 Task: Add a signature Jeanette Hall containing With heartfelt thanks and warm wishes, Jeanette Hall to email address softage.5@softage.net and add a label Grades
Action: Mouse moved to (843, 53)
Screenshot: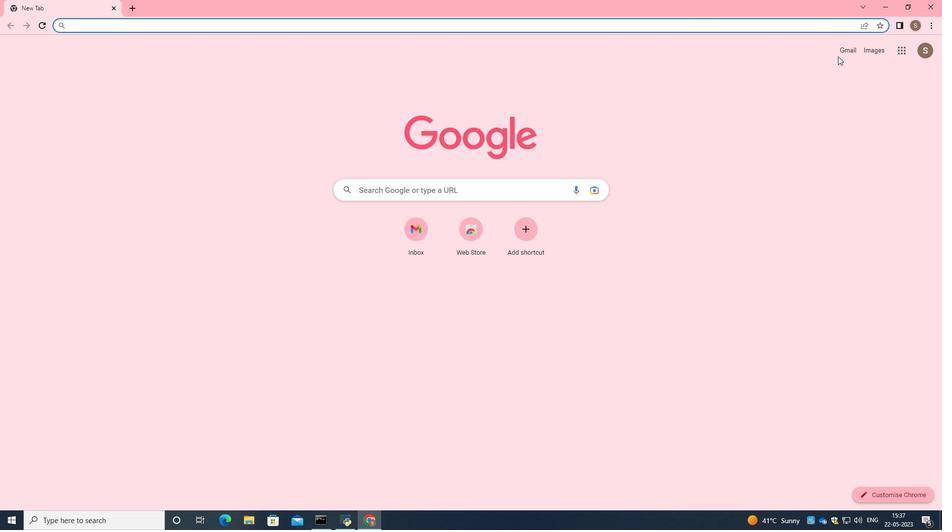 
Action: Mouse pressed left at (843, 53)
Screenshot: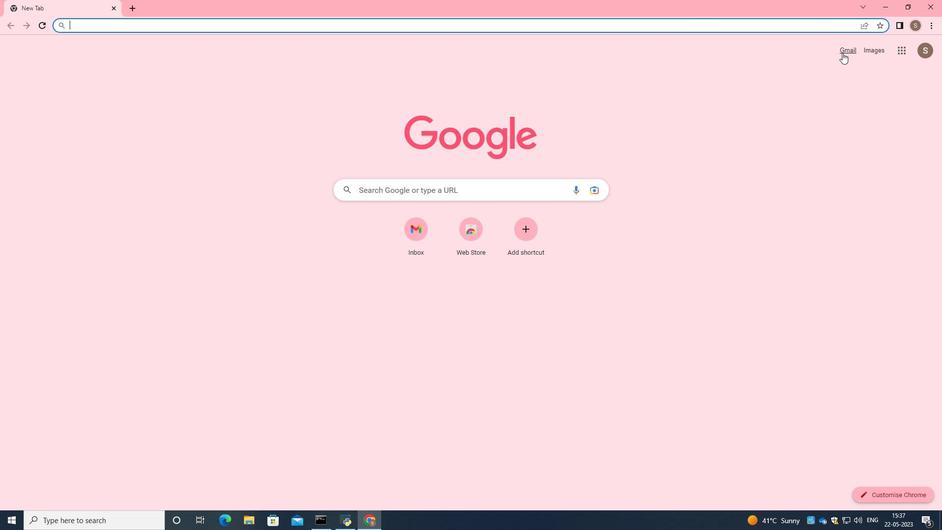 
Action: Mouse moved to (832, 72)
Screenshot: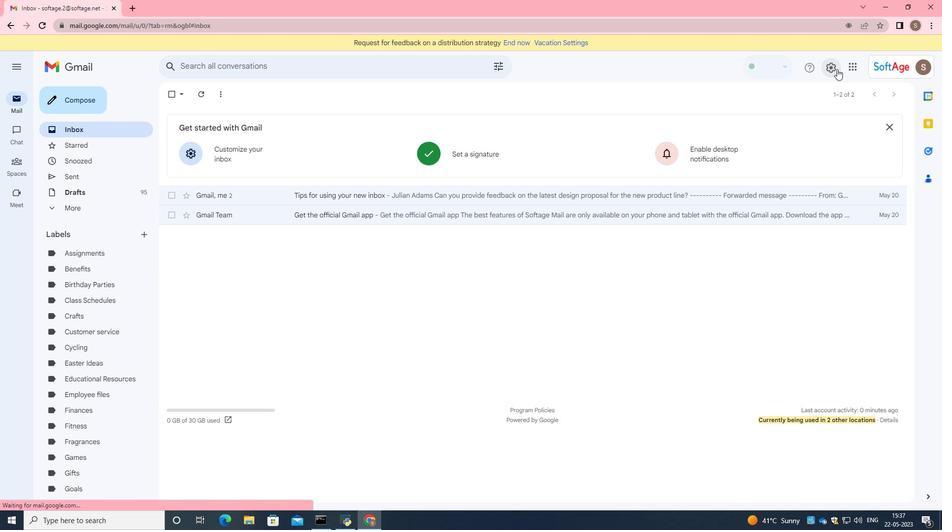 
Action: Mouse pressed left at (832, 72)
Screenshot: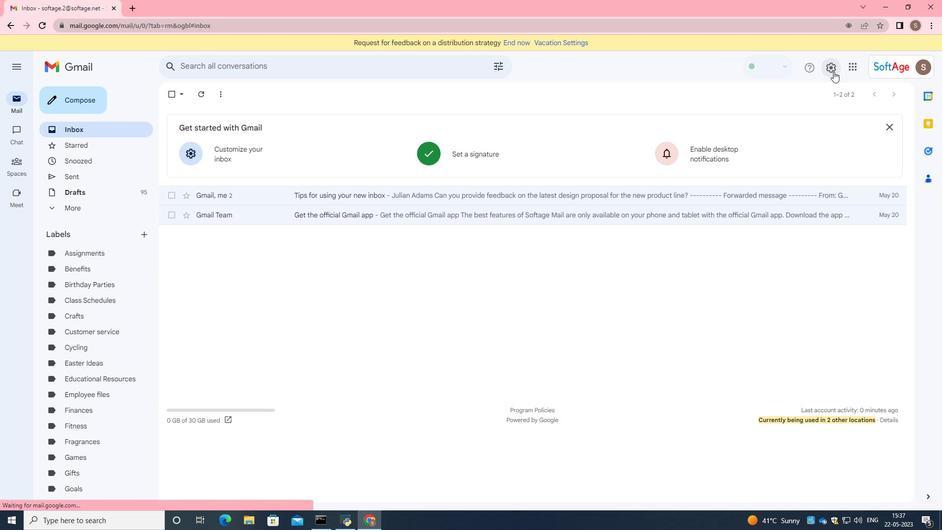 
Action: Mouse moved to (822, 115)
Screenshot: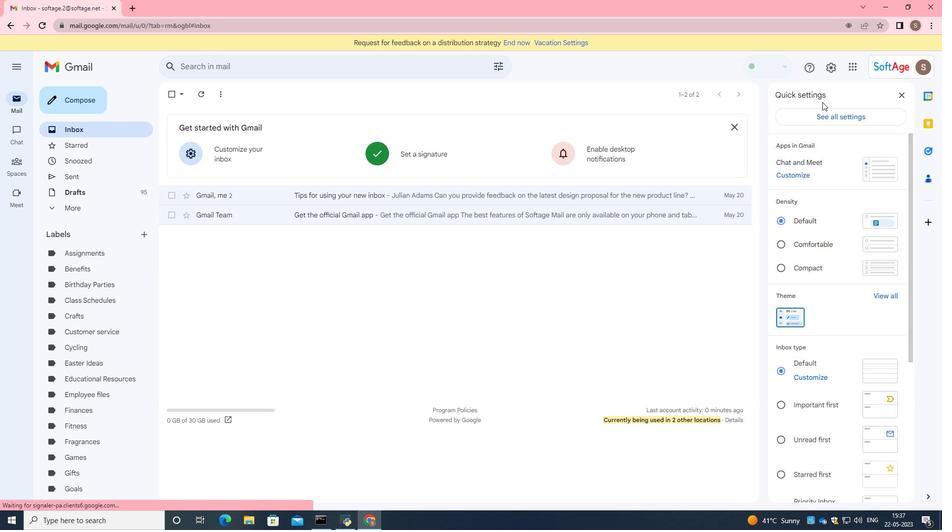 
Action: Mouse pressed left at (822, 115)
Screenshot: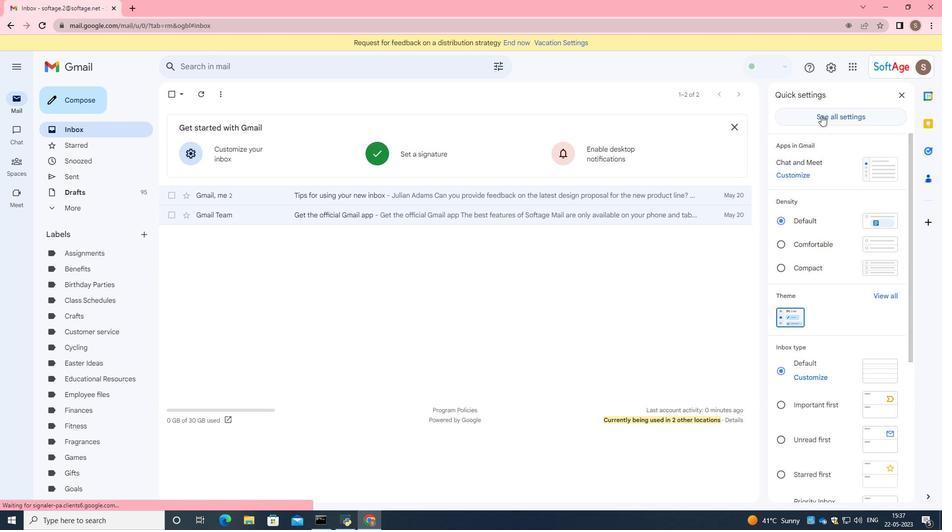 
Action: Mouse moved to (617, 203)
Screenshot: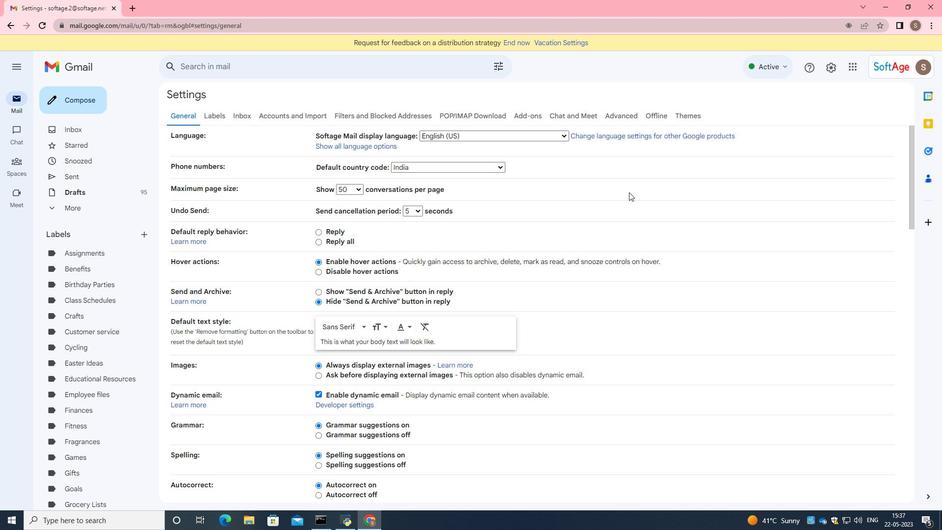 
Action: Mouse scrolled (617, 203) with delta (0, 0)
Screenshot: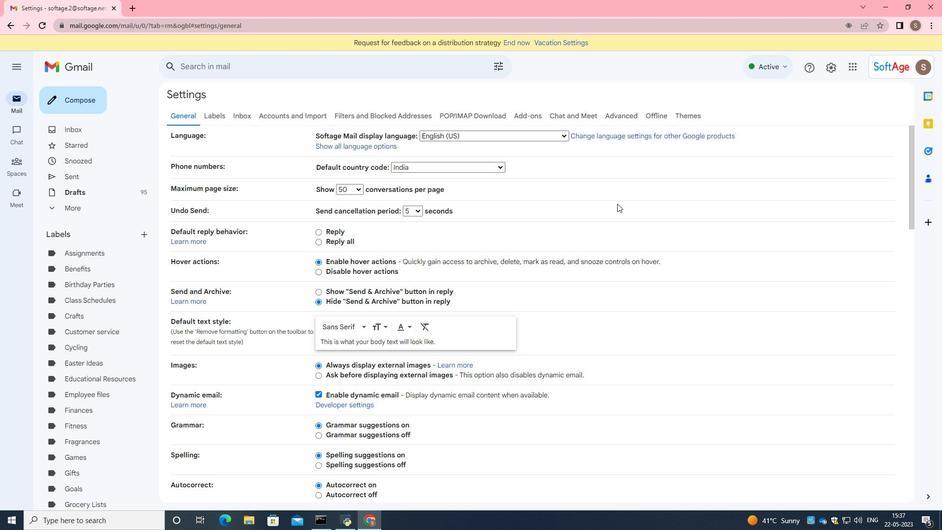 
Action: Mouse moved to (617, 204)
Screenshot: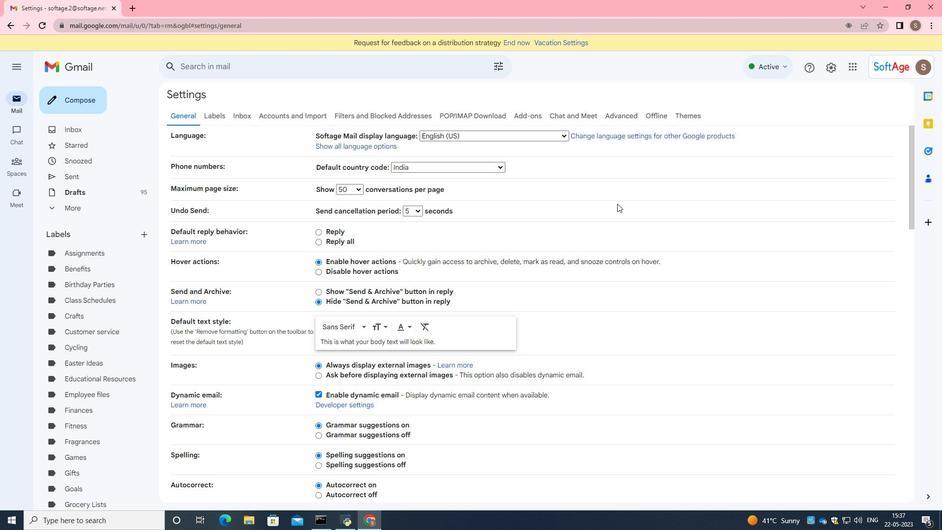 
Action: Mouse scrolled (617, 203) with delta (0, 0)
Screenshot: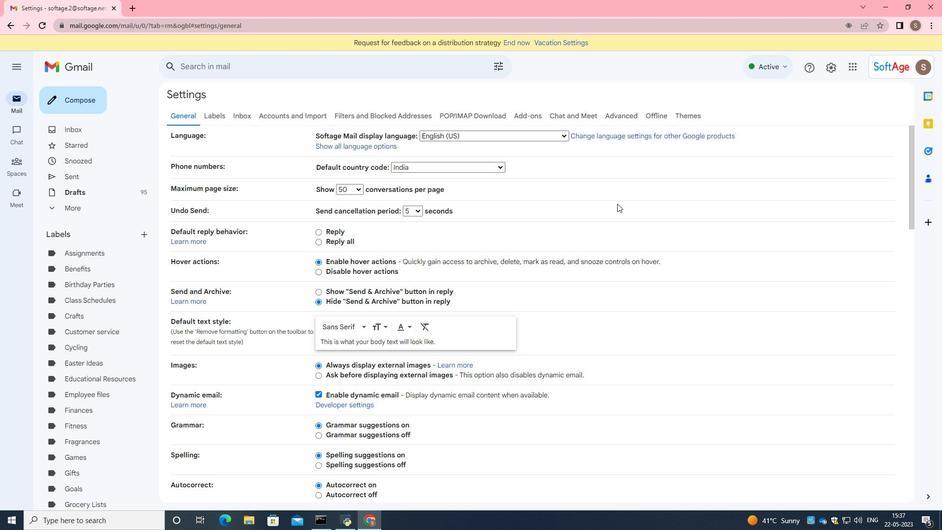 
Action: Mouse scrolled (617, 203) with delta (0, 0)
Screenshot: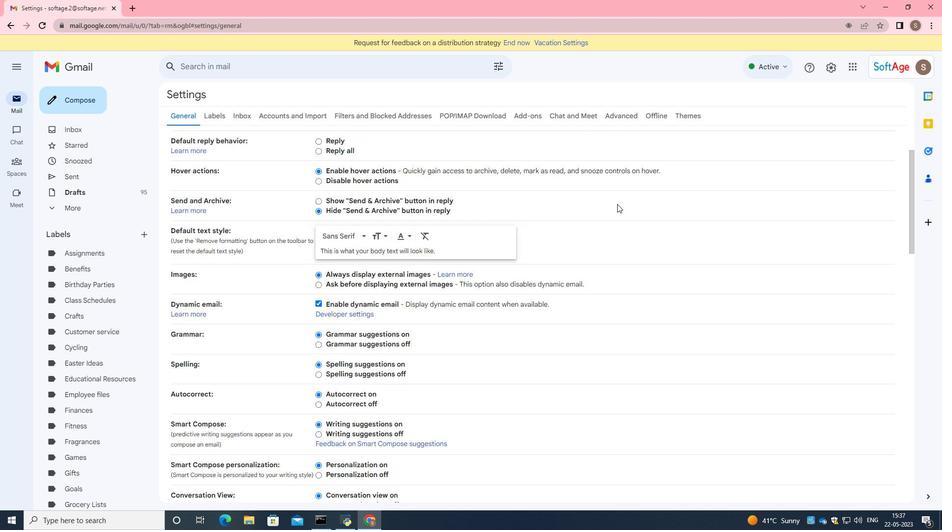 
Action: Mouse moved to (617, 204)
Screenshot: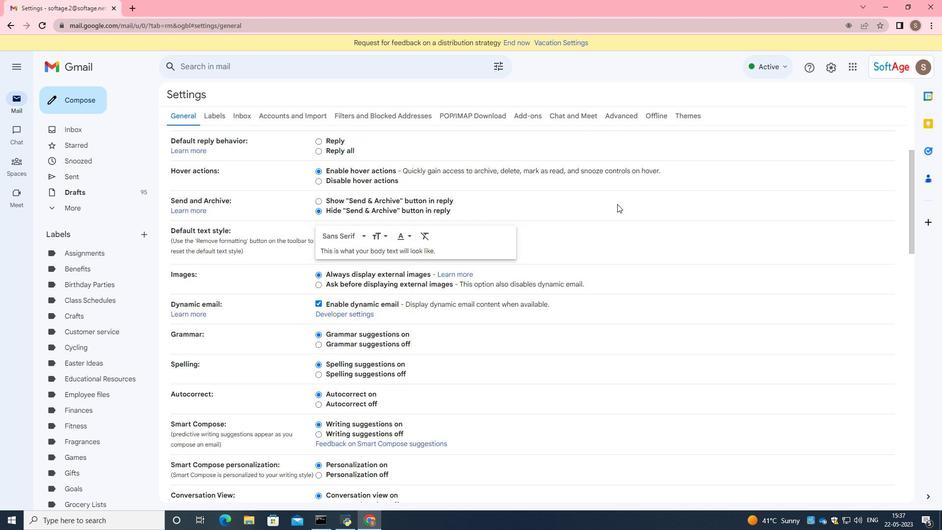 
Action: Mouse scrolled (617, 203) with delta (0, 0)
Screenshot: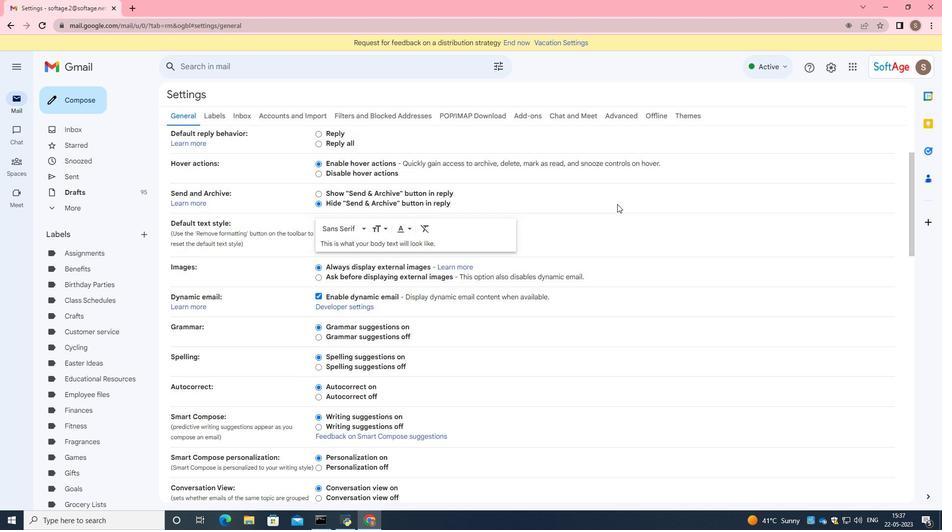 
Action: Mouse scrolled (617, 203) with delta (0, 0)
Screenshot: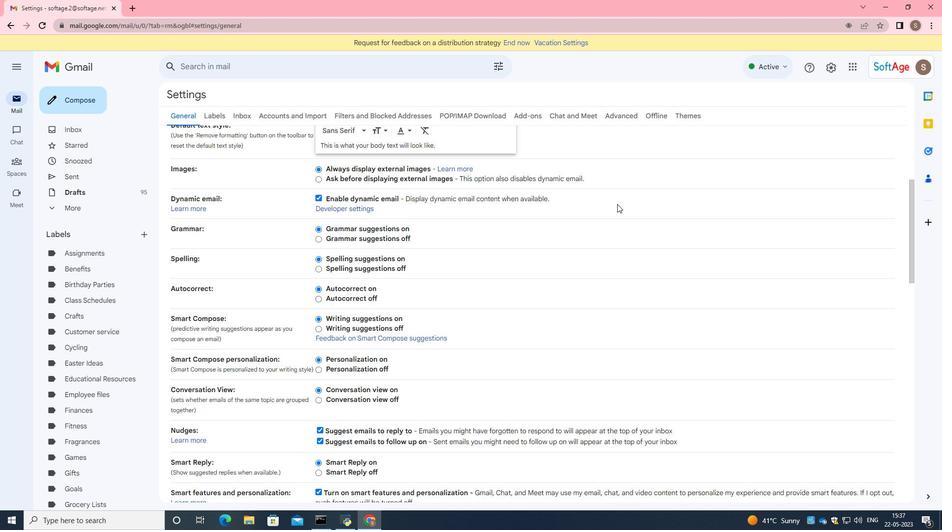 
Action: Mouse moved to (619, 205)
Screenshot: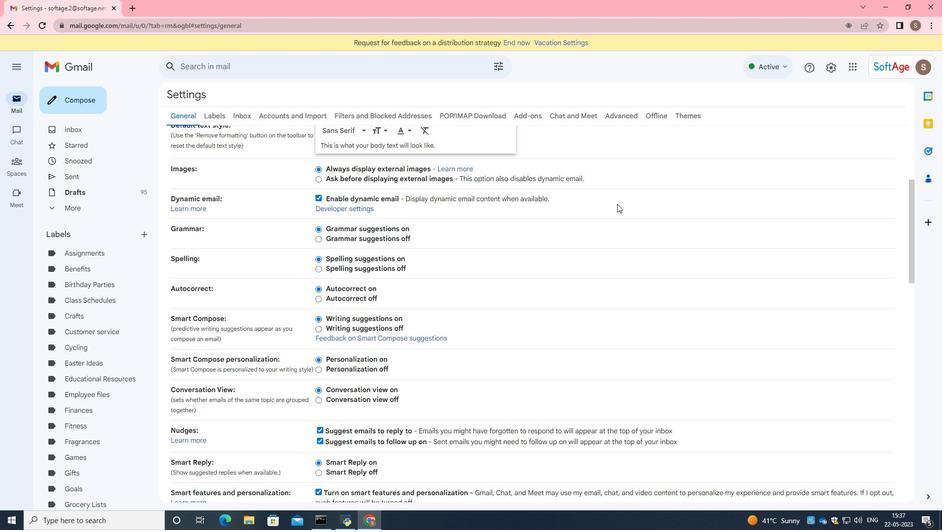 
Action: Mouse scrolled (619, 205) with delta (0, 0)
Screenshot: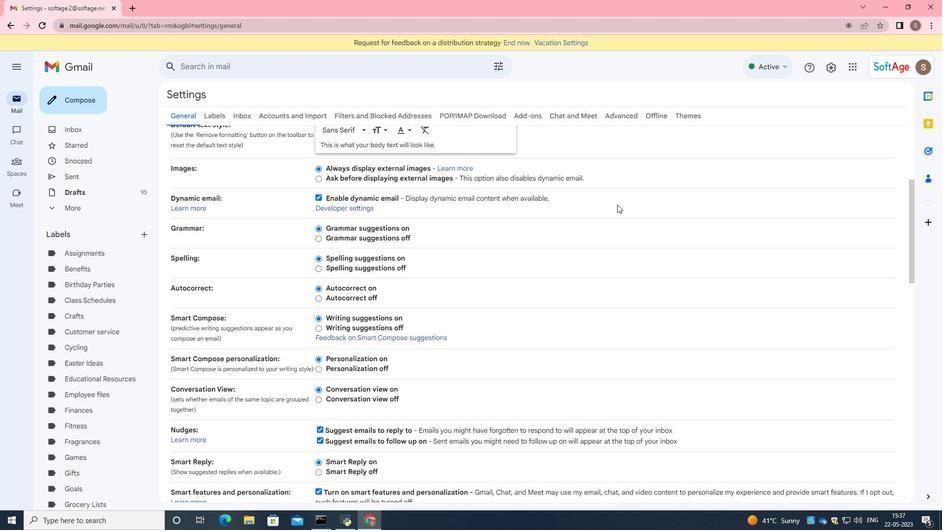 
Action: Mouse scrolled (619, 205) with delta (0, 0)
Screenshot: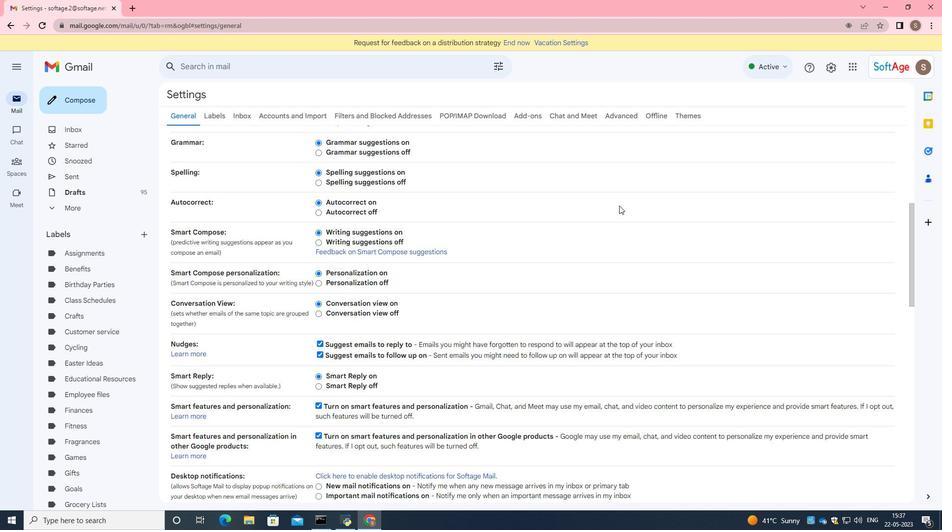 
Action: Mouse scrolled (619, 205) with delta (0, 0)
Screenshot: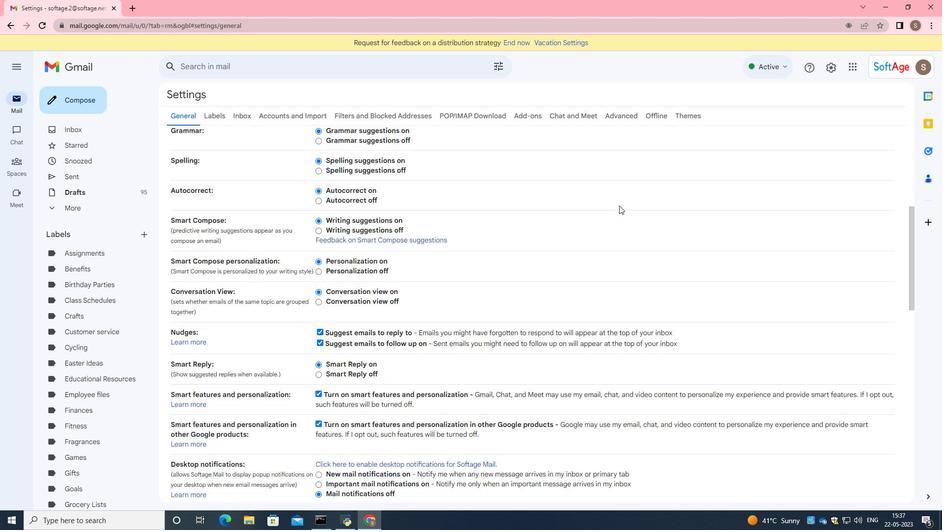 
Action: Mouse moved to (606, 219)
Screenshot: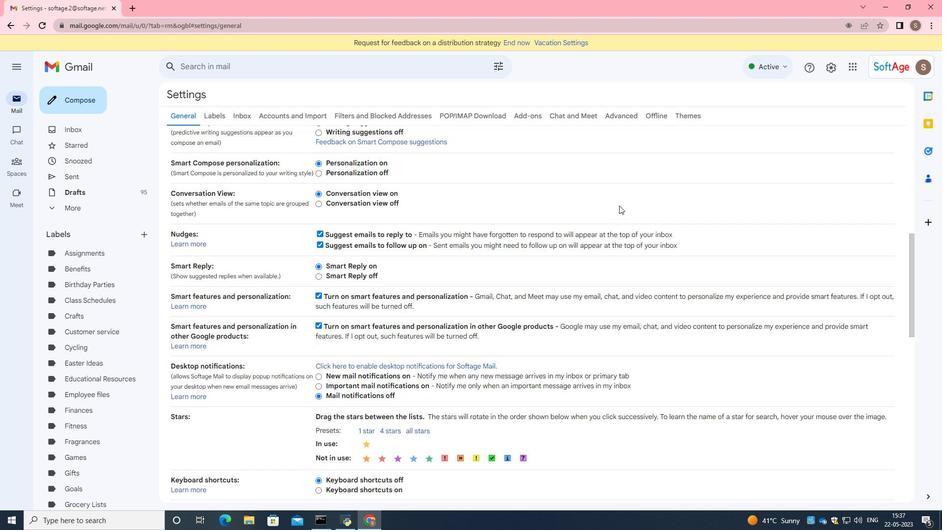 
Action: Mouse scrolled (606, 219) with delta (0, 0)
Screenshot: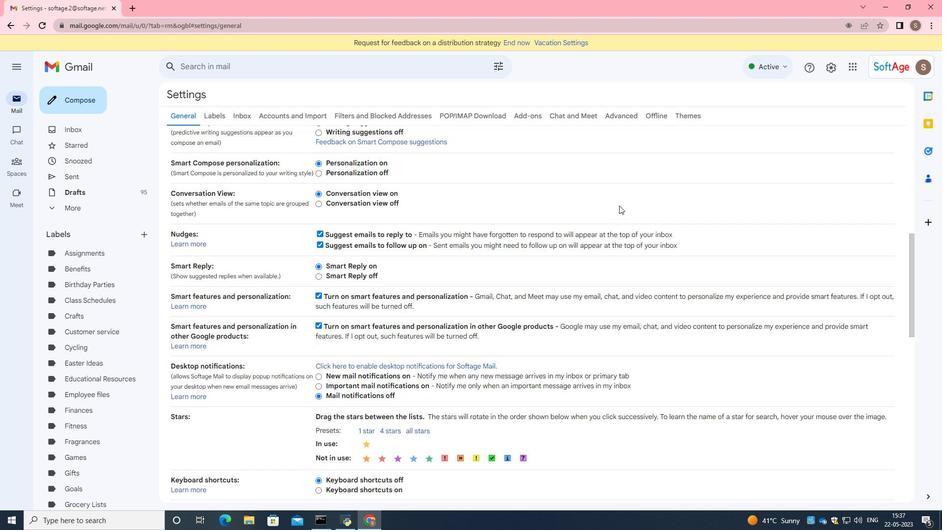 
Action: Mouse moved to (606, 221)
Screenshot: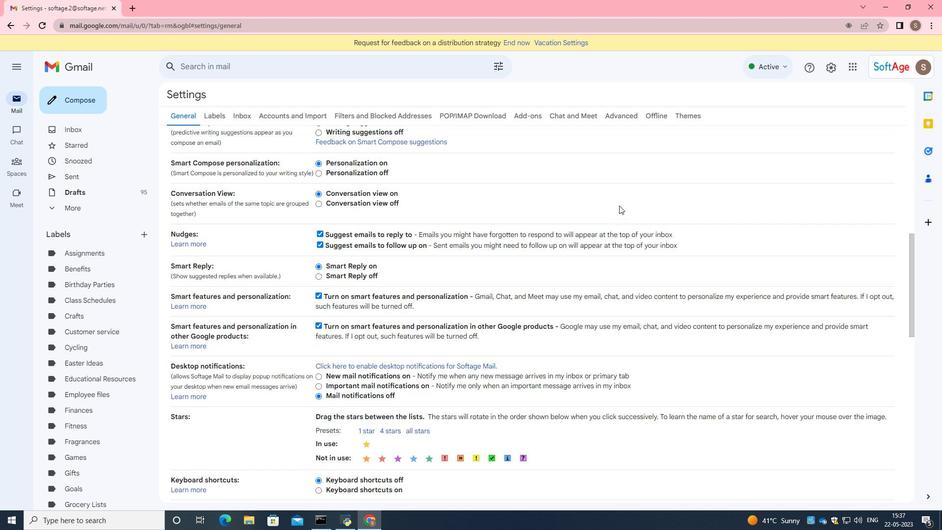 
Action: Mouse scrolled (606, 220) with delta (0, 0)
Screenshot: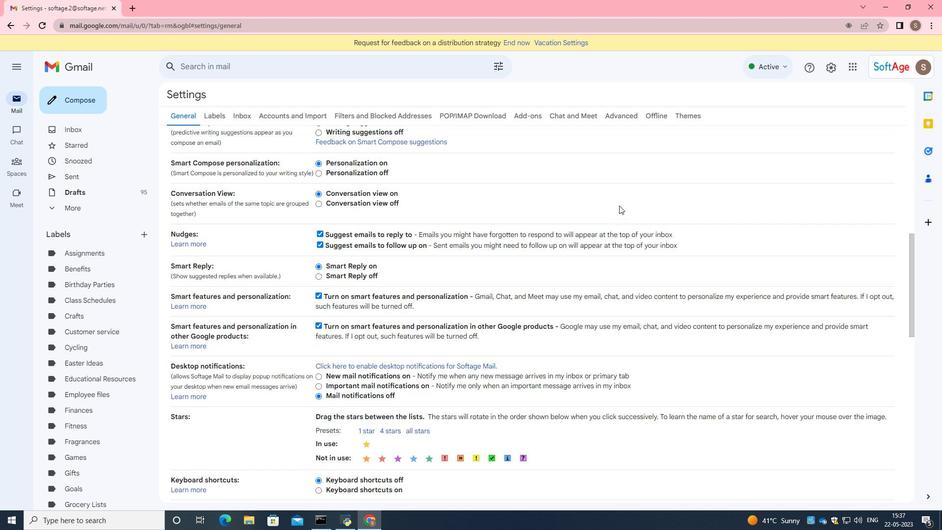 
Action: Mouse moved to (606, 221)
Screenshot: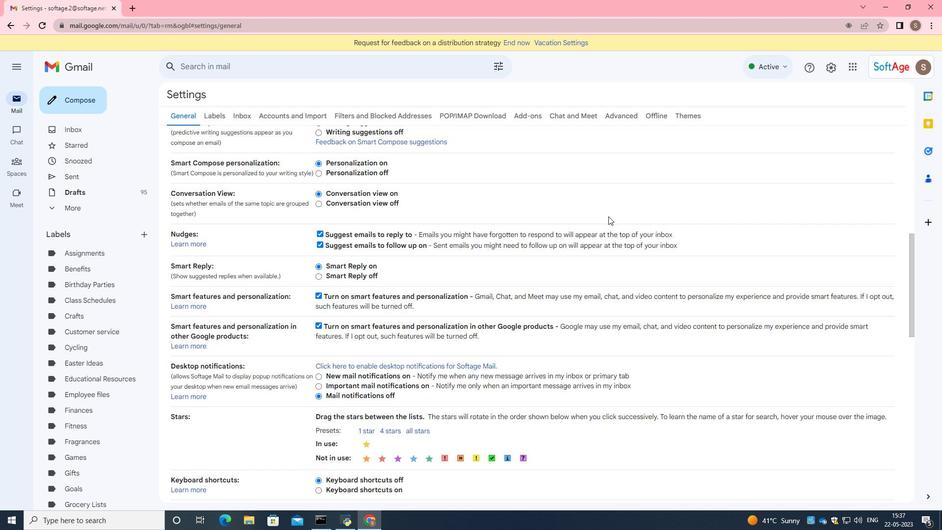 
Action: Mouse scrolled (606, 221) with delta (0, 0)
Screenshot: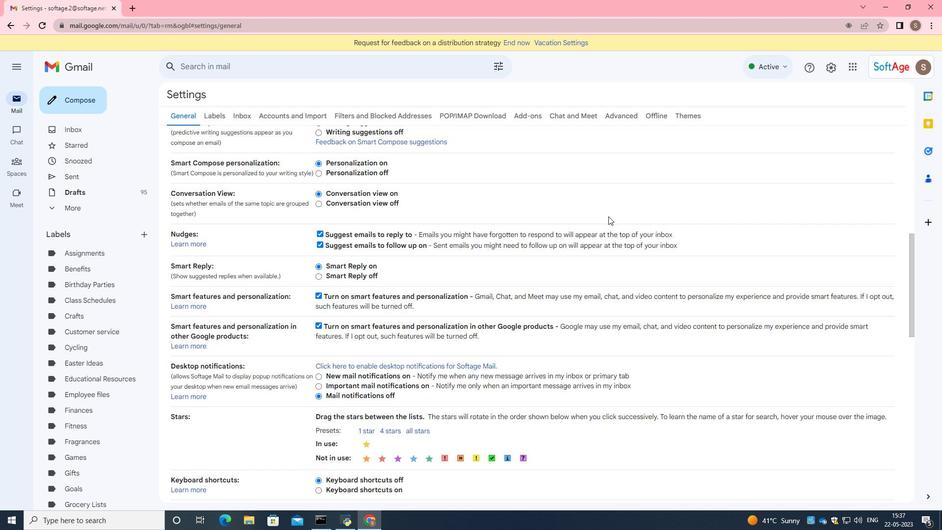 
Action: Mouse moved to (605, 222)
Screenshot: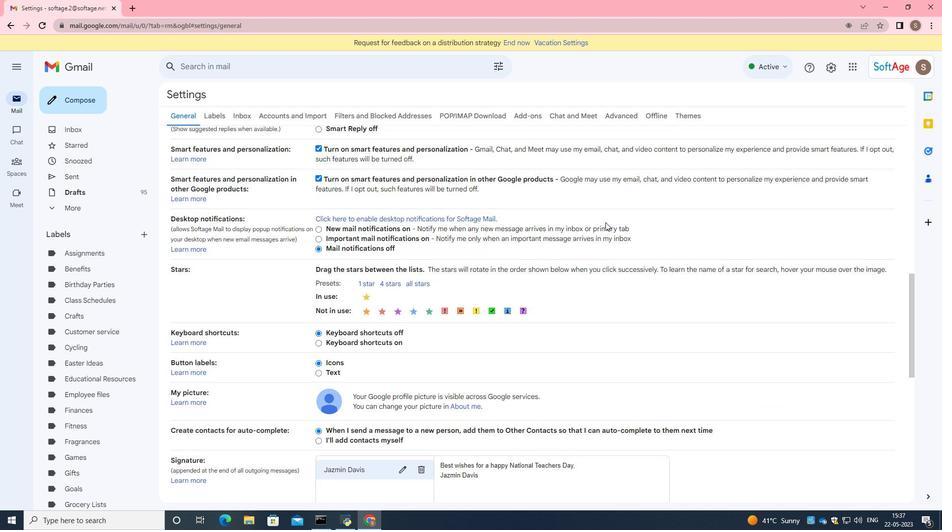 
Action: Mouse scrolled (605, 222) with delta (0, 0)
Screenshot: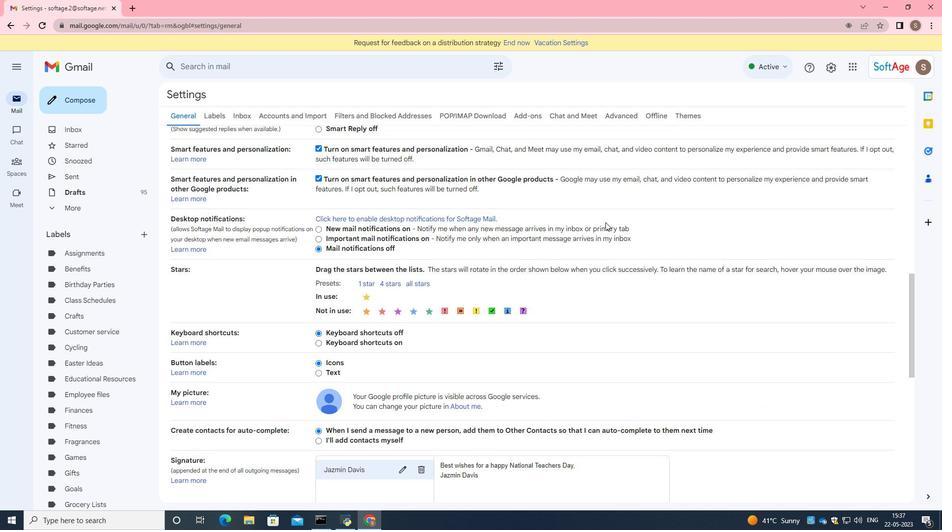 
Action: Mouse moved to (604, 226)
Screenshot: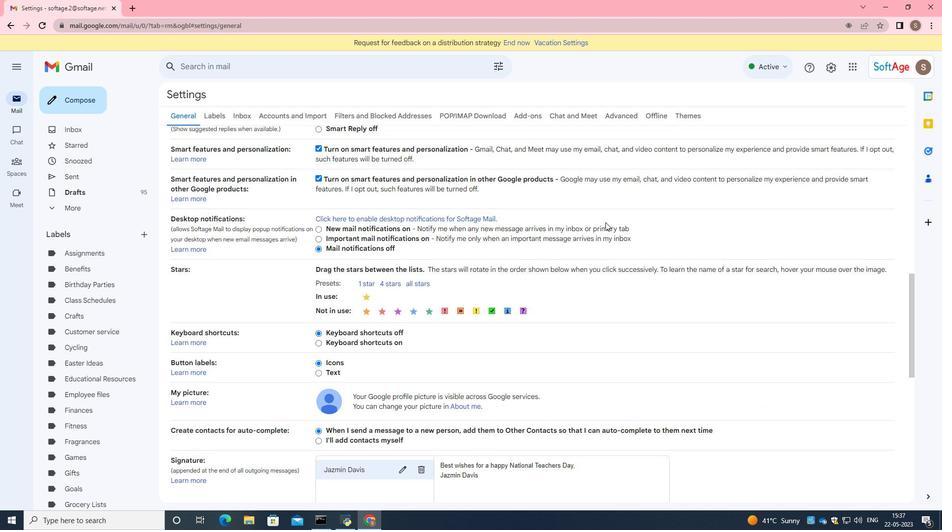 
Action: Mouse scrolled (604, 225) with delta (0, 0)
Screenshot: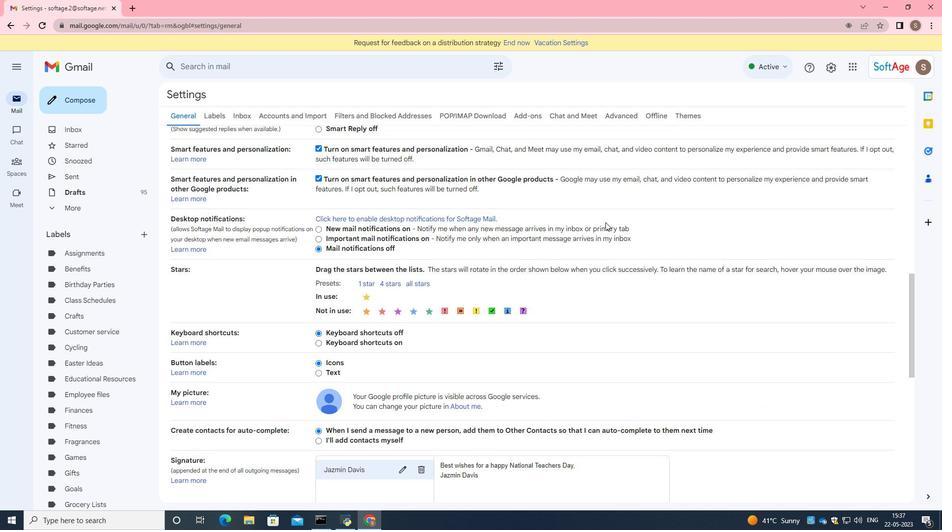 
Action: Mouse moved to (603, 227)
Screenshot: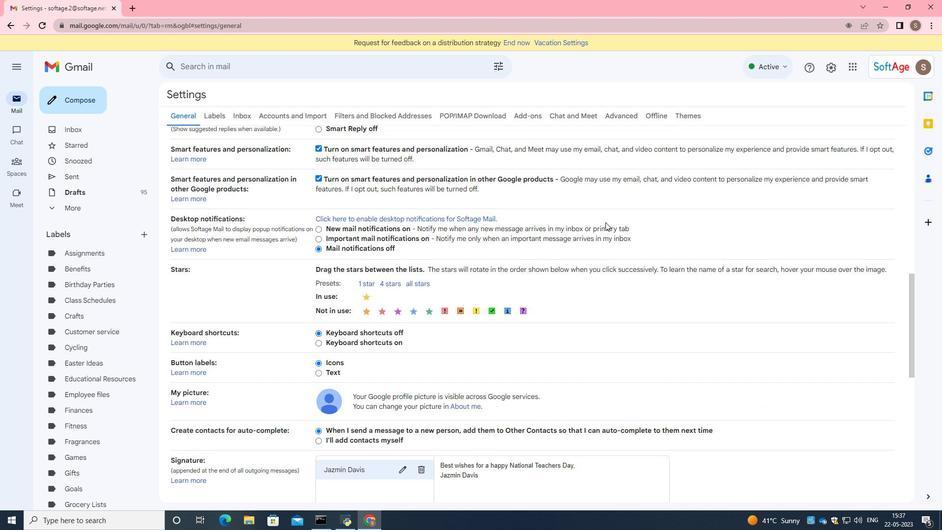 
Action: Mouse scrolled (603, 227) with delta (0, 0)
Screenshot: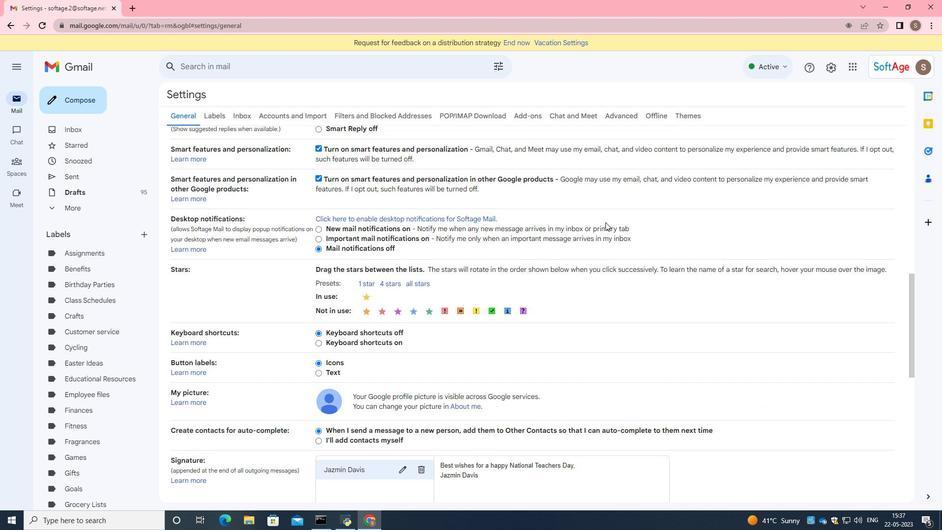 
Action: Mouse moved to (603, 228)
Screenshot: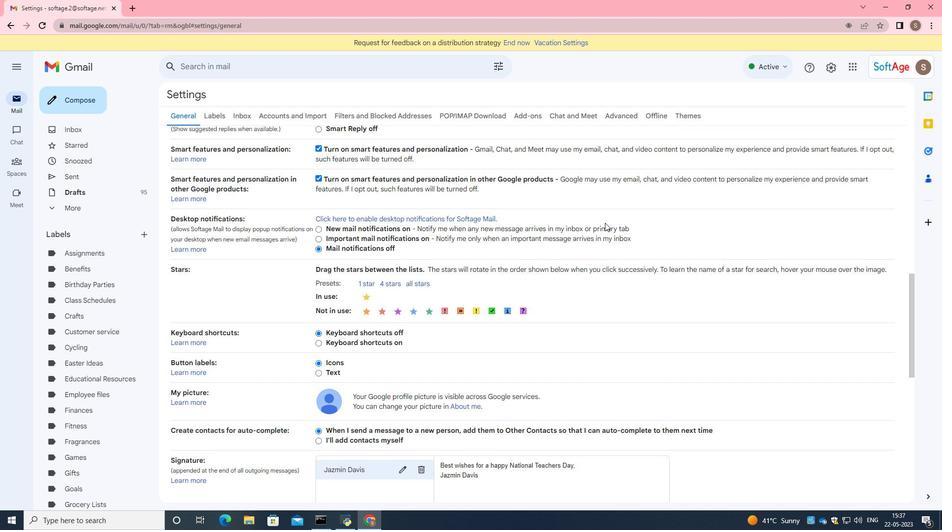
Action: Mouse scrolled (603, 228) with delta (0, 0)
Screenshot: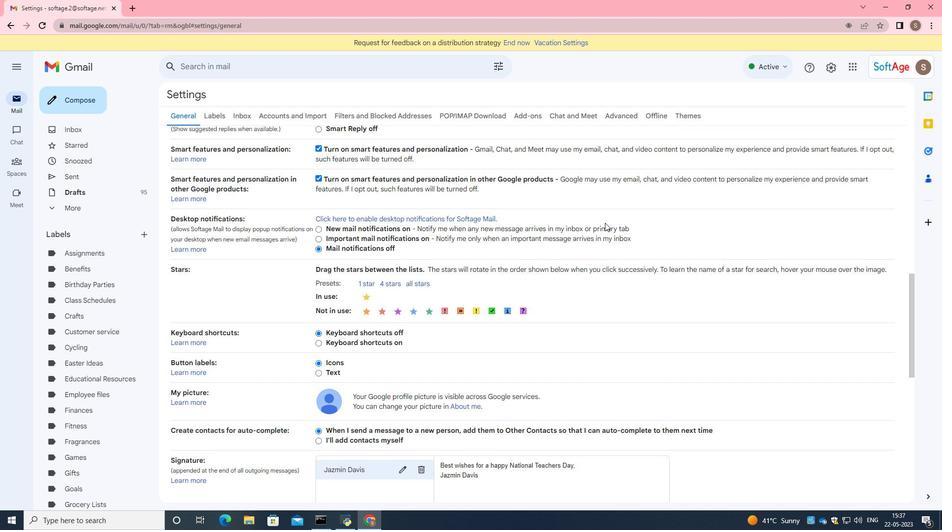 
Action: Mouse moved to (419, 271)
Screenshot: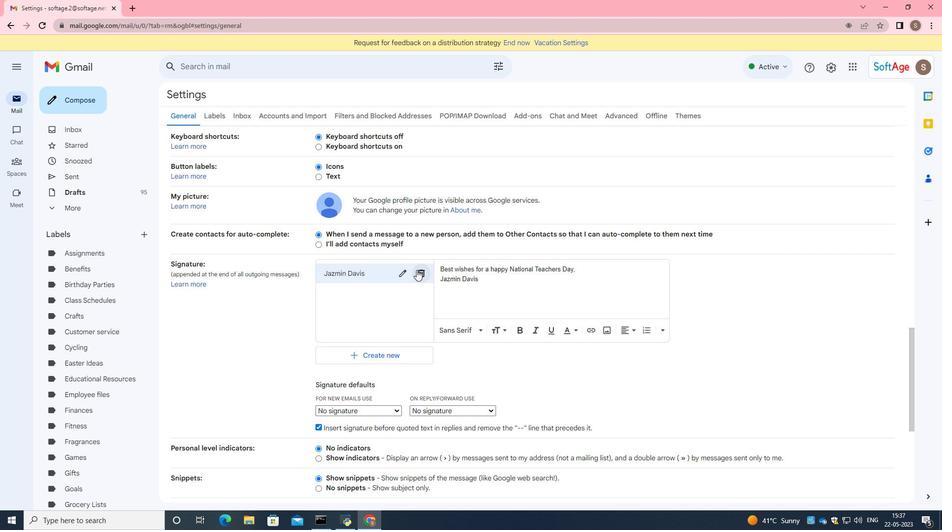 
Action: Mouse pressed left at (419, 271)
Screenshot: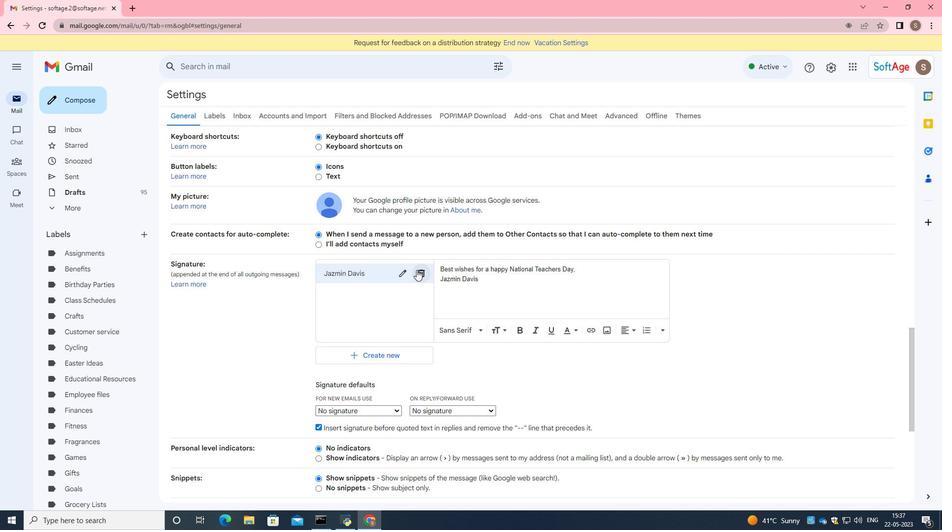 
Action: Mouse moved to (555, 298)
Screenshot: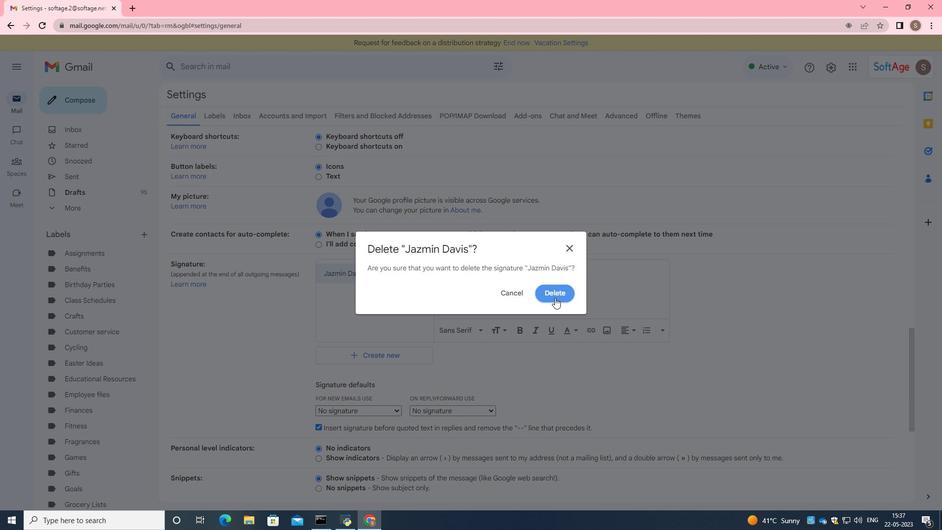 
Action: Mouse pressed left at (555, 298)
Screenshot: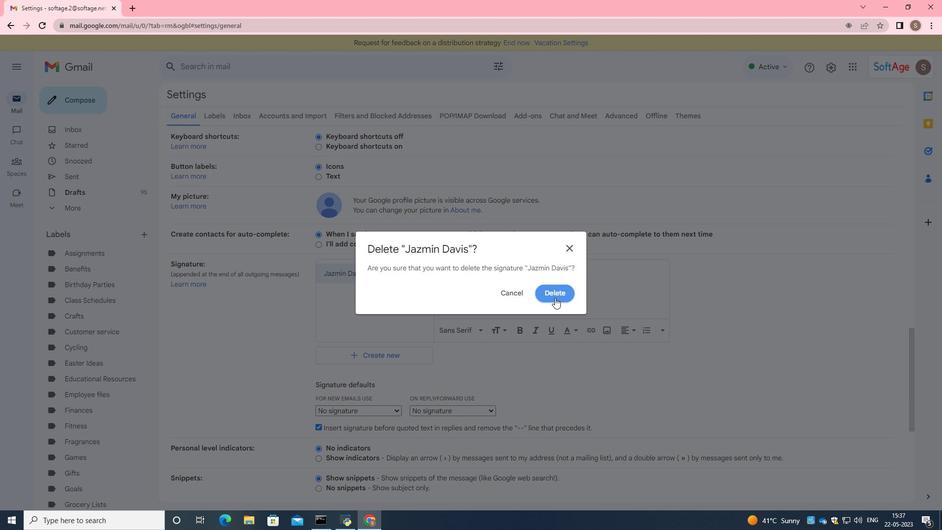 
Action: Mouse moved to (466, 319)
Screenshot: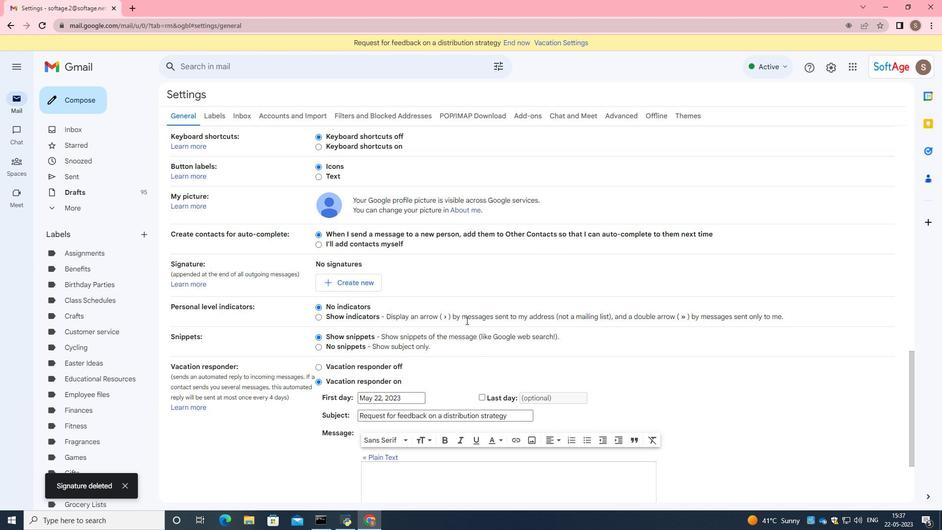 
Action: Mouse scrolled (466, 319) with delta (0, 0)
Screenshot: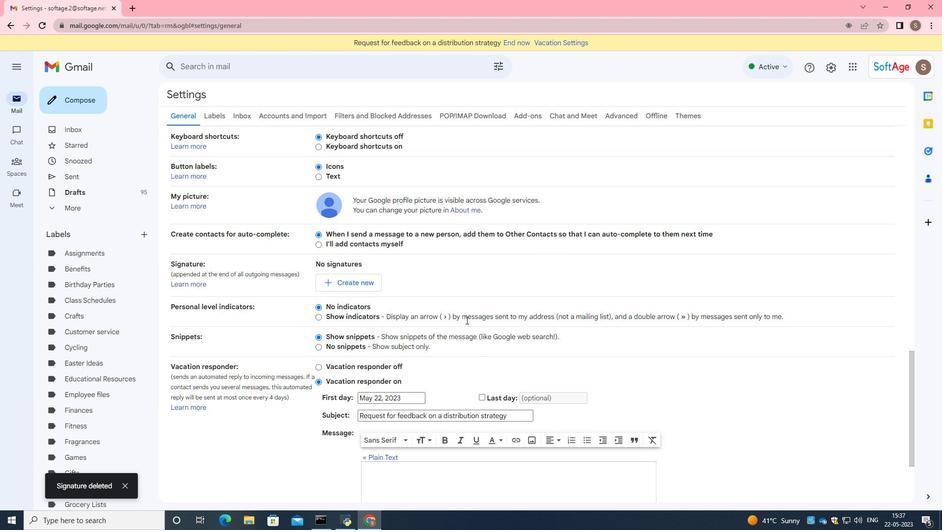 
Action: Mouse moved to (360, 228)
Screenshot: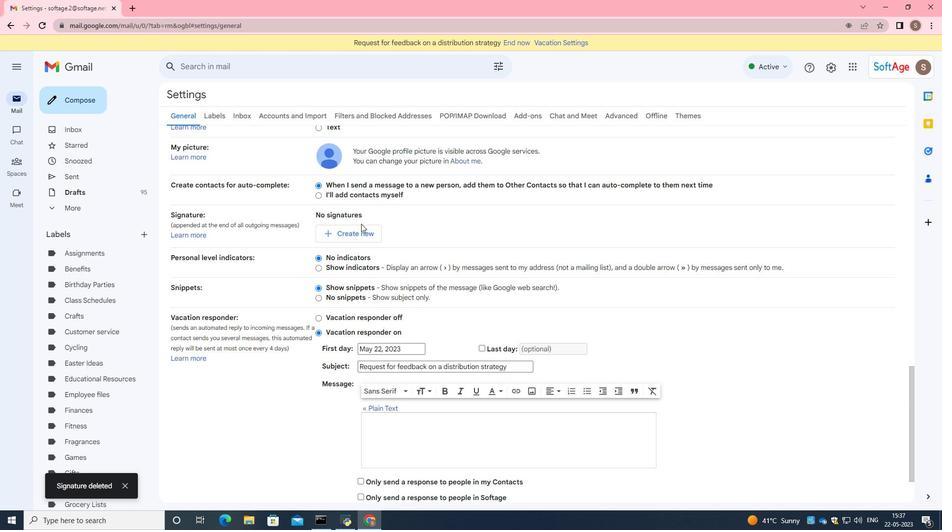 
Action: Mouse pressed left at (360, 228)
Screenshot: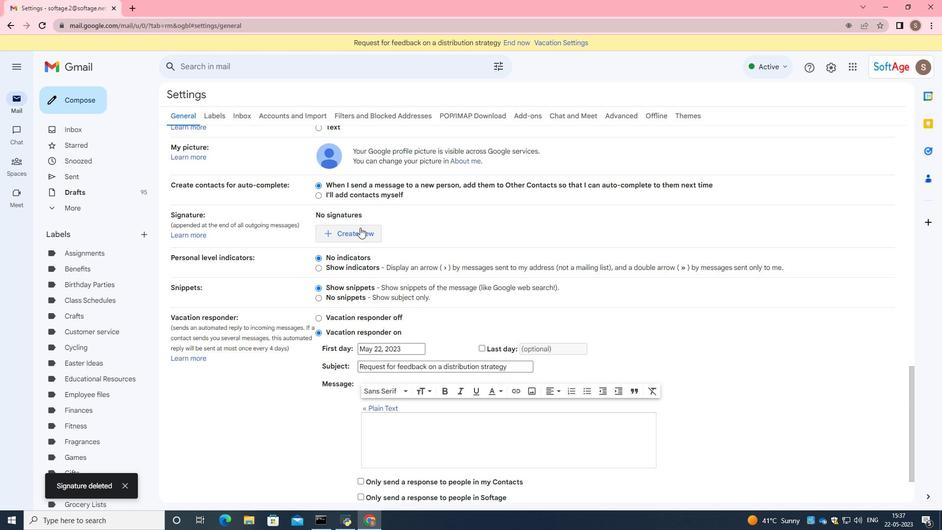 
Action: Mouse moved to (412, 261)
Screenshot: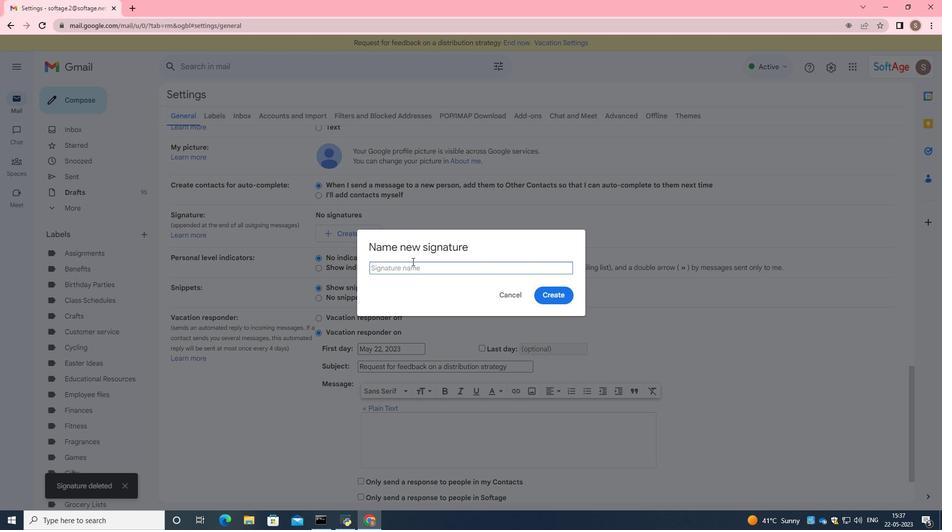 
Action: Key pressed <Key.caps_lock>H<Key.caps_lock><Key.backspace><Key.backspace><Key.caps_lock>J<Key.caps_lock>eanette<Key.space><Key.caps_lock>H<Key.caps_lock>all
Screenshot: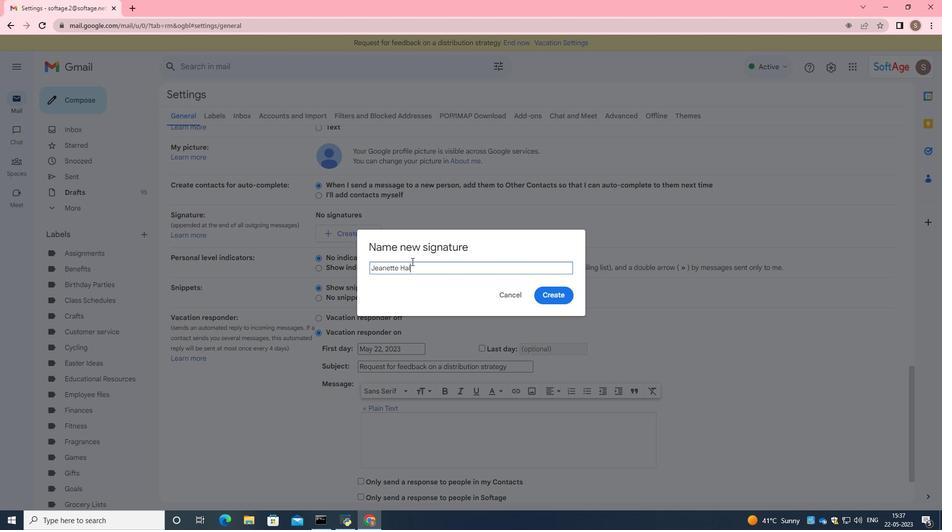 
Action: Mouse moved to (555, 297)
Screenshot: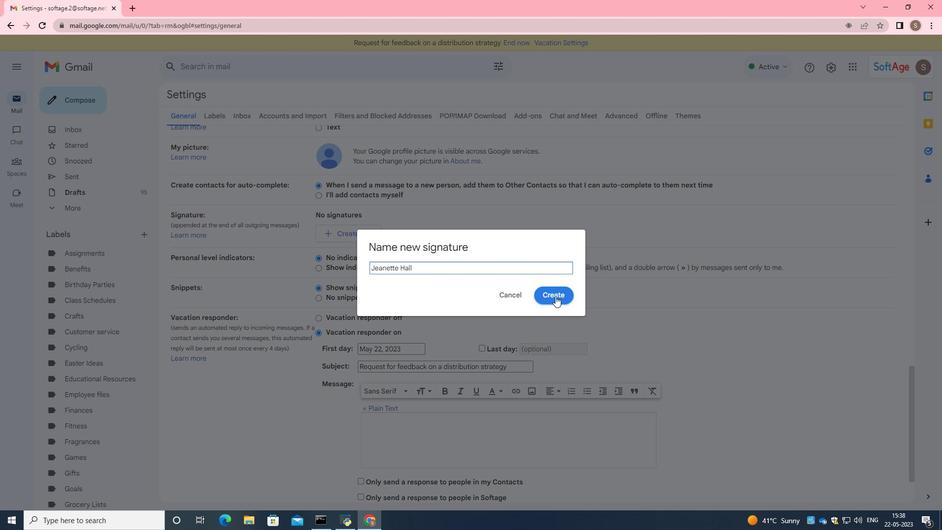 
Action: Mouse pressed left at (555, 297)
Screenshot: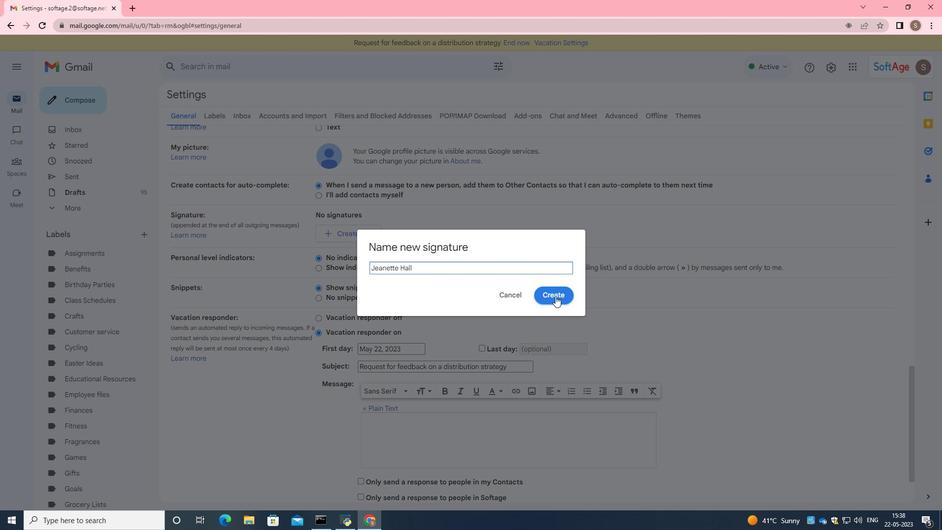 
Action: Mouse moved to (481, 237)
Screenshot: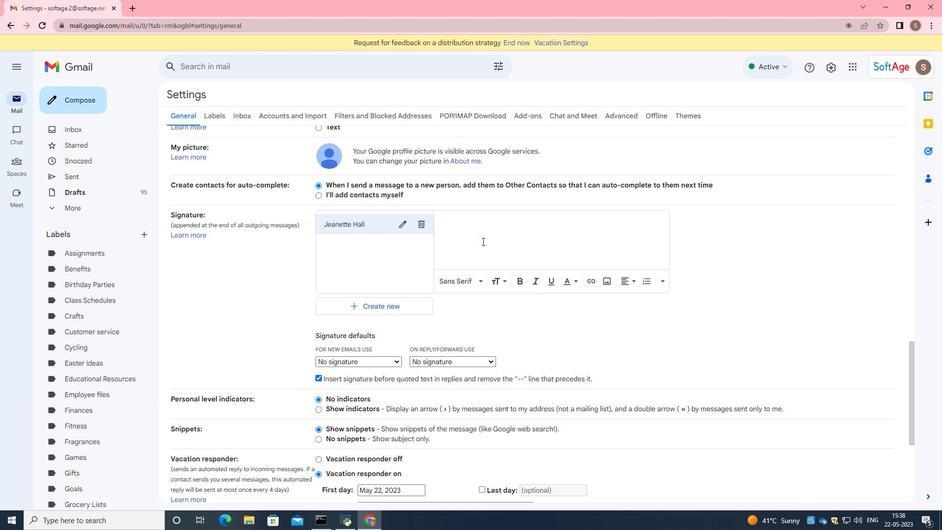 
Action: Mouse pressed left at (481, 237)
Screenshot: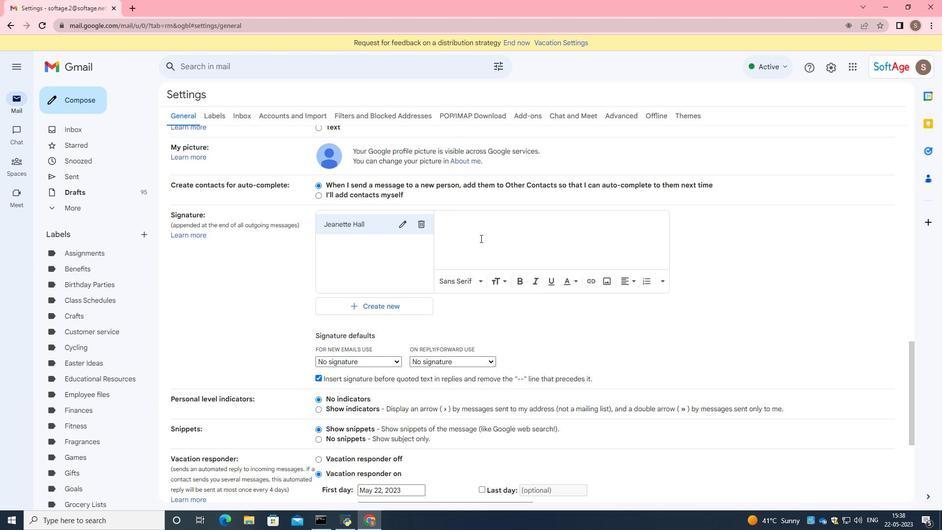 
Action: Key pressed <Key.caps_lock>H<Key.caps_lock>eartfelt<Key.space>thanks<Key.space>and<Key.space>warm<Key.space>wishe,<Key.enter><Key.caps_lock>J<Key.caps_lock>eanette<Key.space><Key.caps_lock>H<Key.caps_lock>all
Screenshot: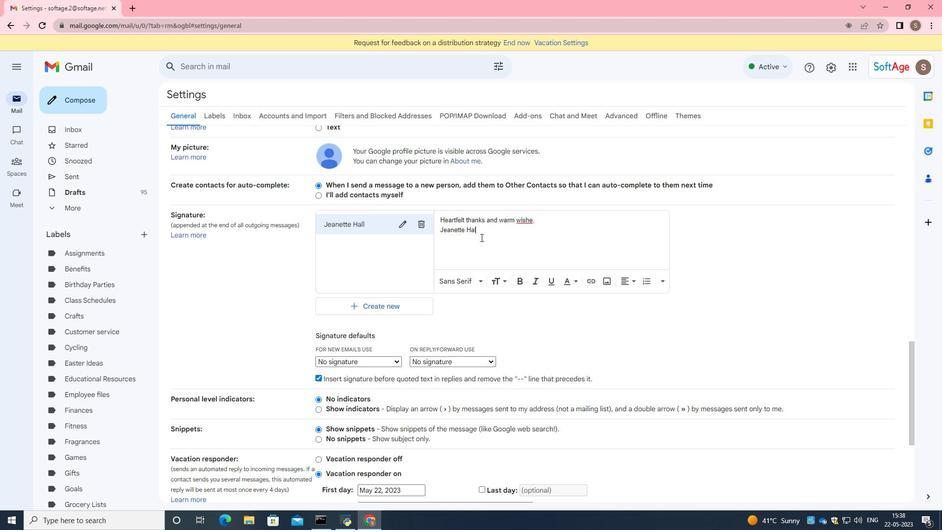 
Action: Mouse moved to (480, 235)
Screenshot: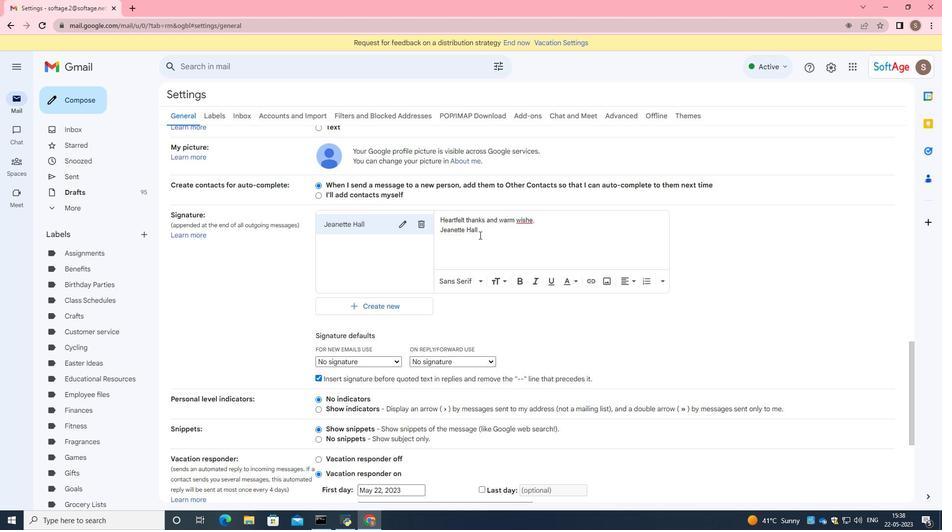 
Action: Mouse scrolled (480, 234) with delta (0, 0)
Screenshot: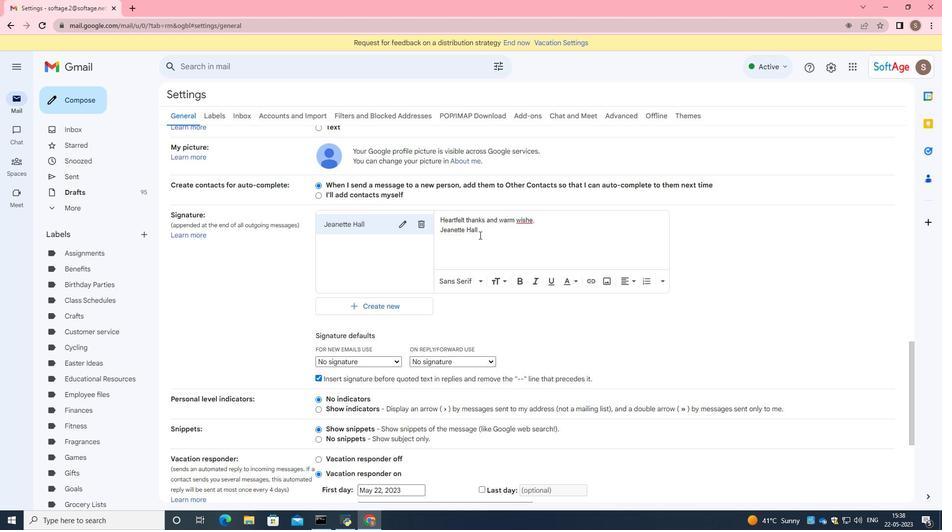 
Action: Mouse scrolled (480, 234) with delta (0, 0)
Screenshot: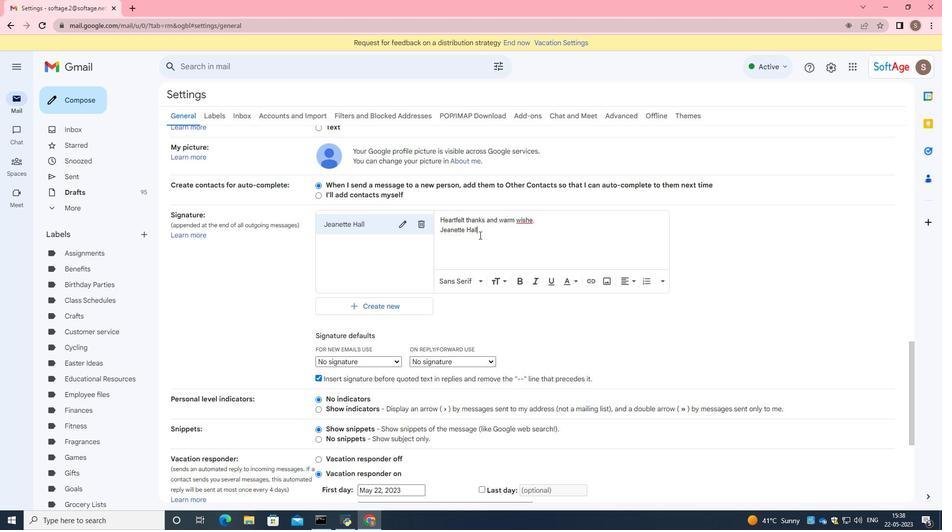 
Action: Mouse moved to (480, 235)
Screenshot: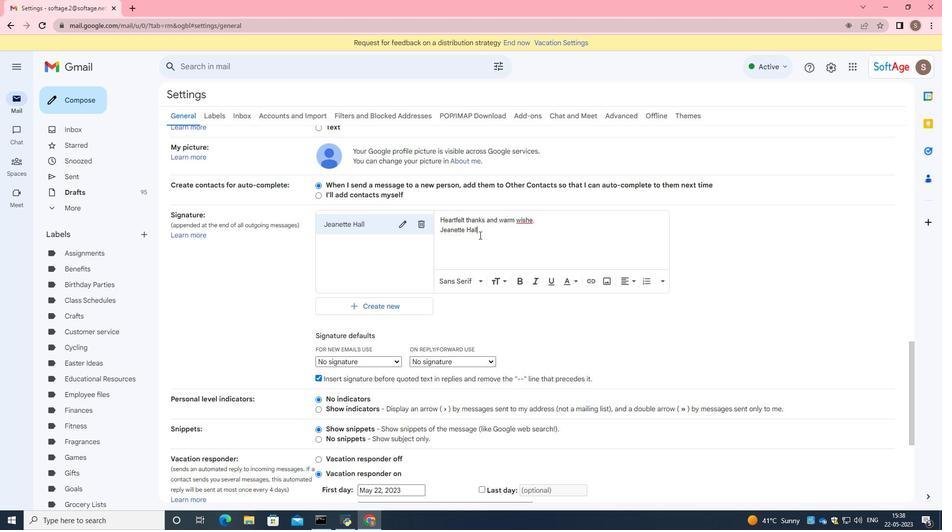 
Action: Mouse scrolled (480, 234) with delta (0, 0)
Screenshot: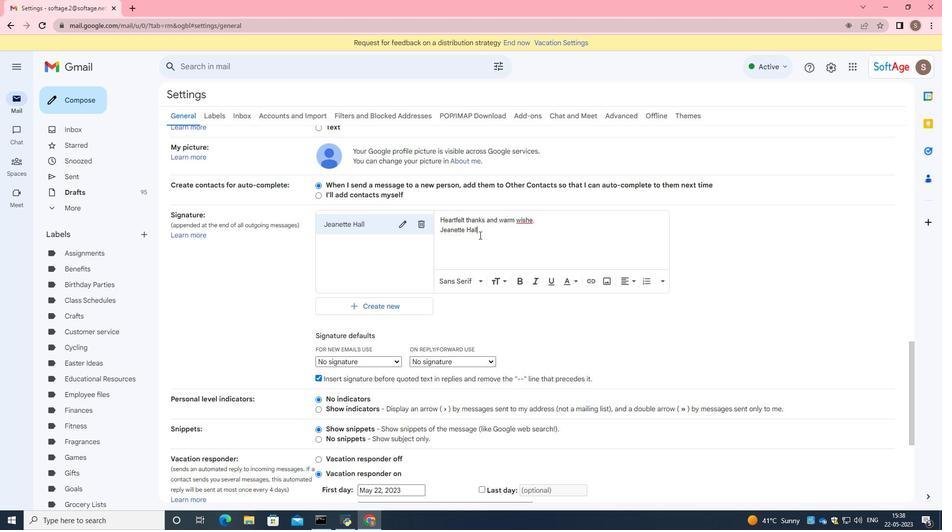 
Action: Mouse moved to (490, 228)
Screenshot: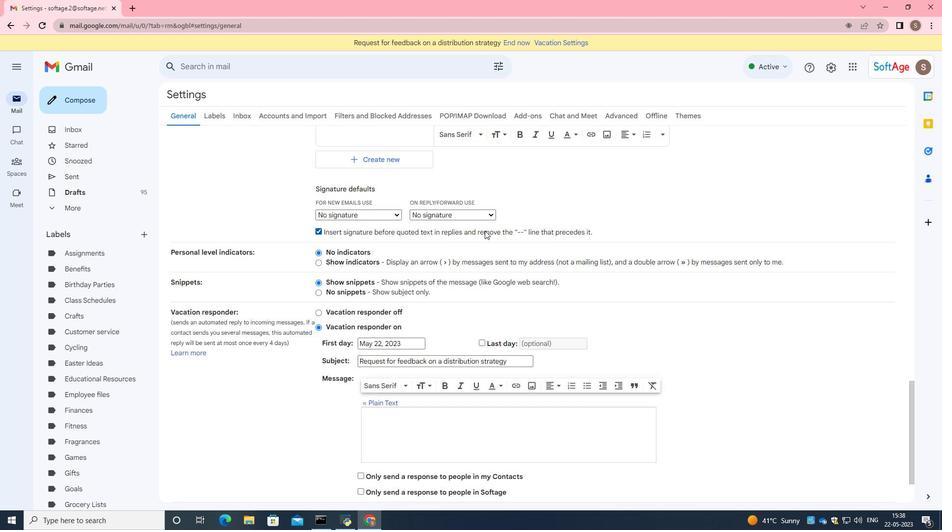 
Action: Mouse scrolled (490, 228) with delta (0, 0)
Screenshot: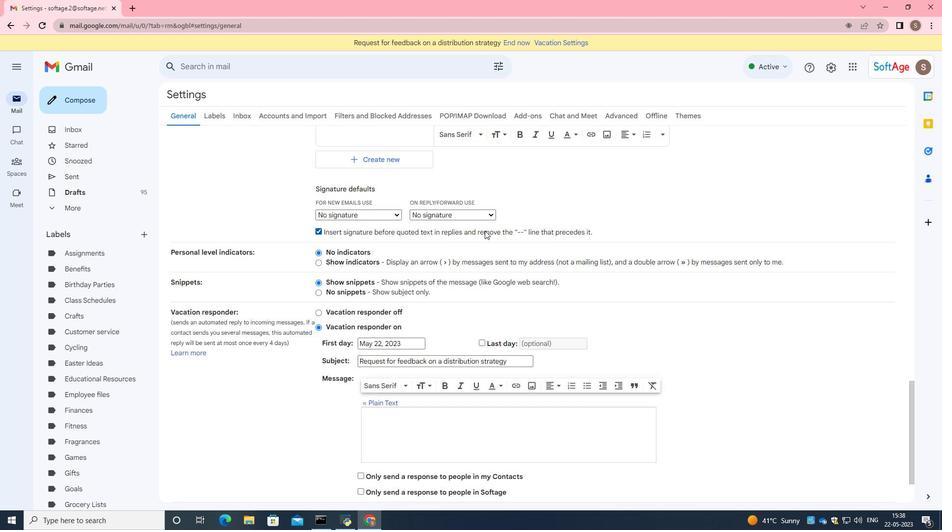 
Action: Mouse moved to (491, 229)
Screenshot: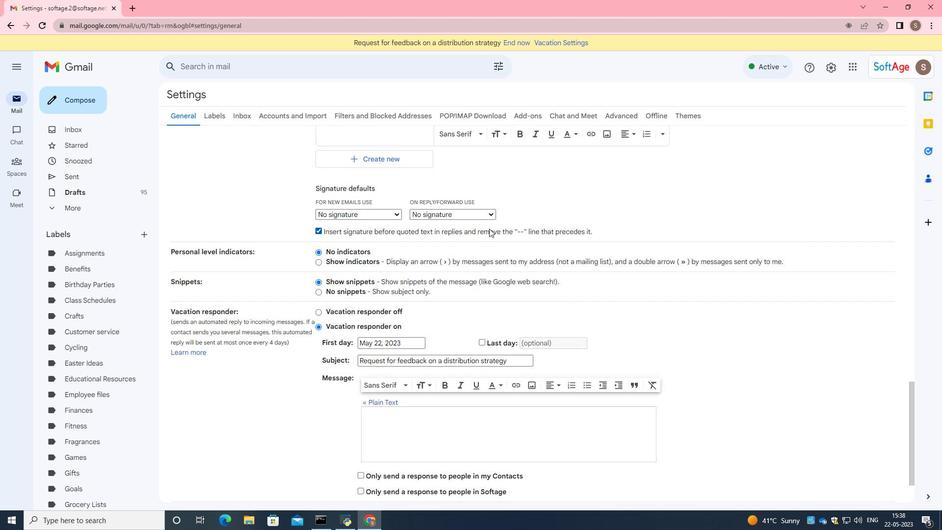 
Action: Mouse scrolled (491, 228) with delta (0, 0)
Screenshot: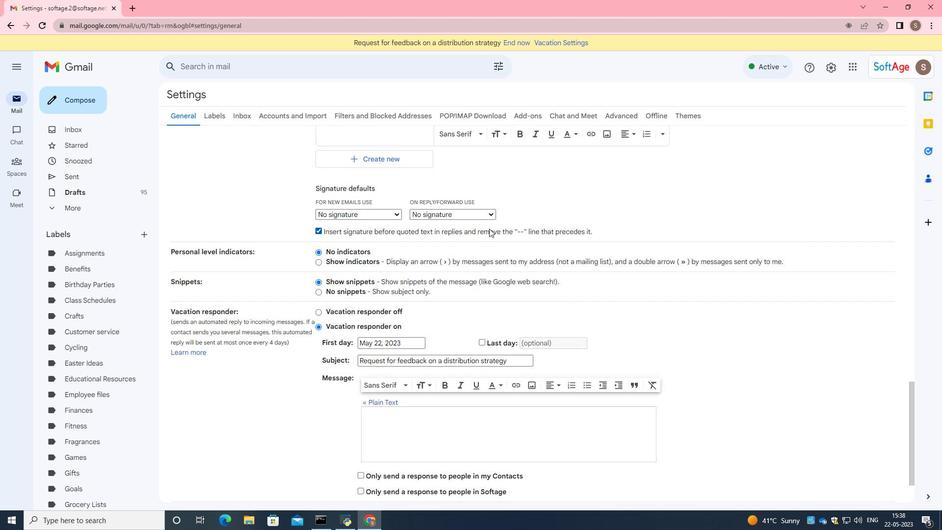 
Action: Mouse scrolled (491, 228) with delta (0, 0)
Screenshot: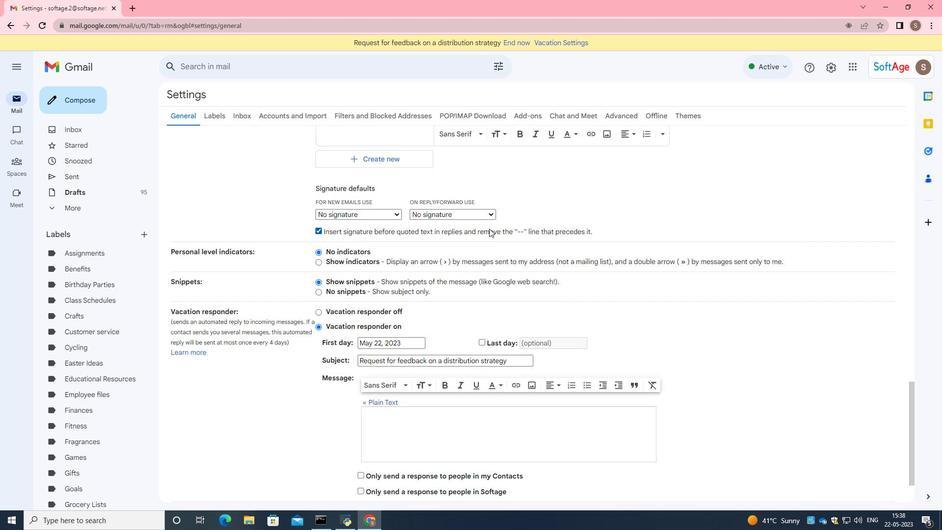 
Action: Mouse moved to (520, 271)
Screenshot: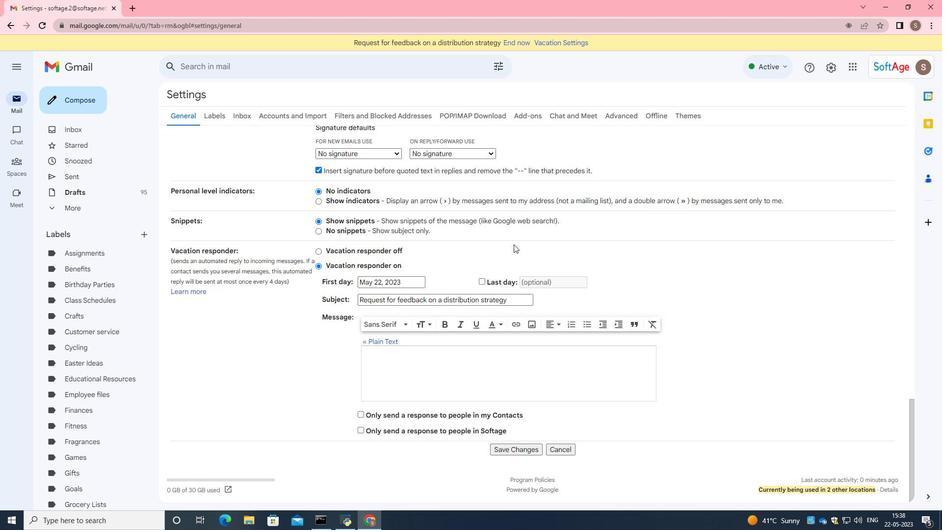 
Action: Mouse scrolled (520, 271) with delta (0, 0)
Screenshot: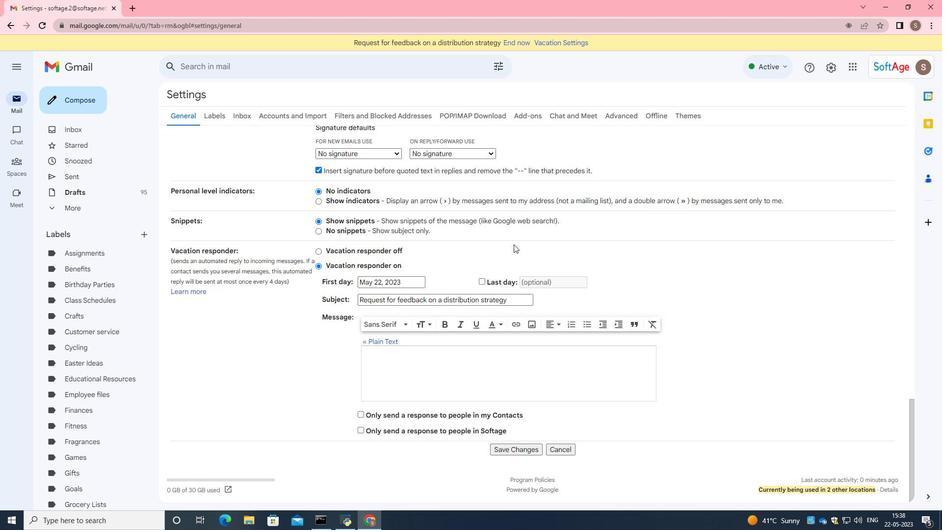 
Action: Mouse moved to (524, 288)
Screenshot: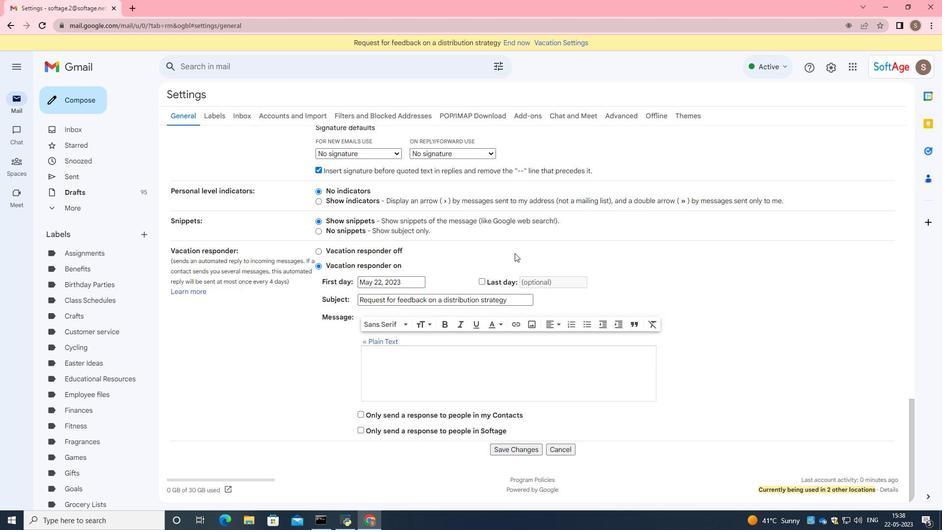
Action: Mouse scrolled (524, 287) with delta (0, 0)
Screenshot: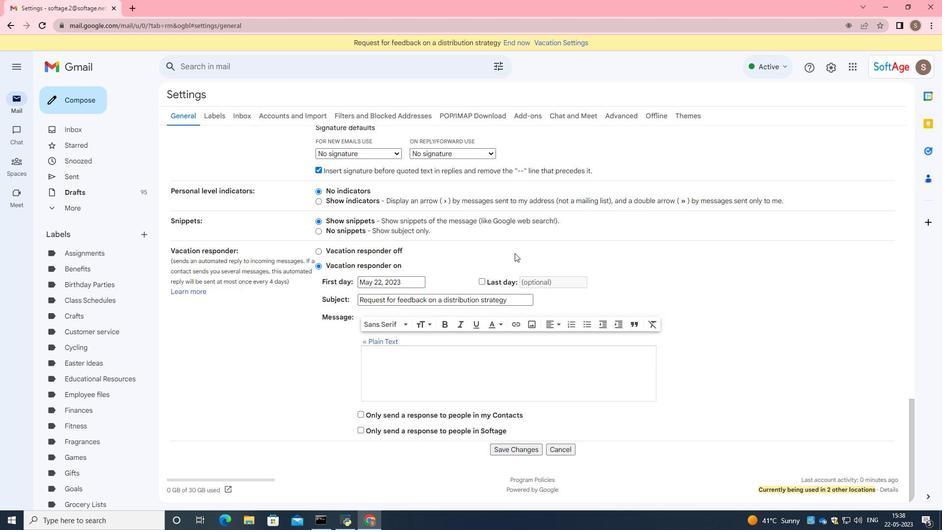 
Action: Mouse moved to (507, 445)
Screenshot: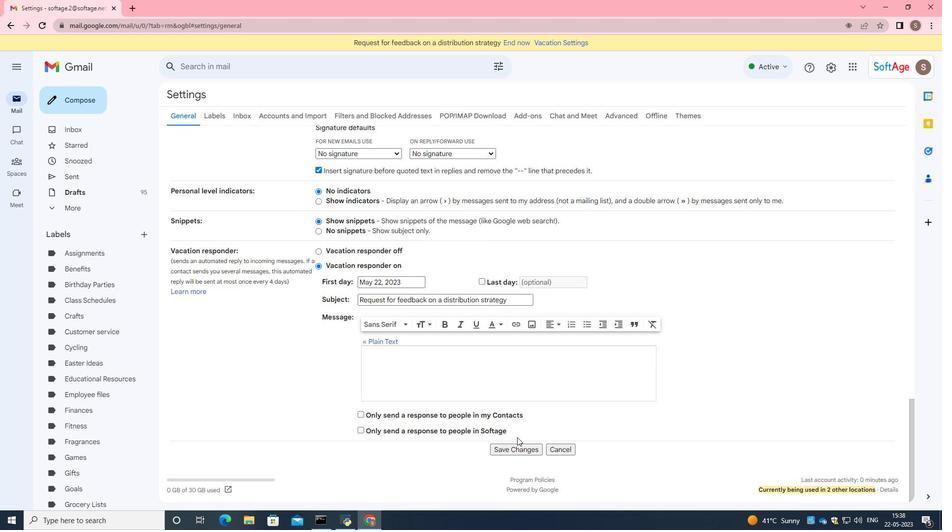 
Action: Mouse pressed left at (507, 445)
Screenshot: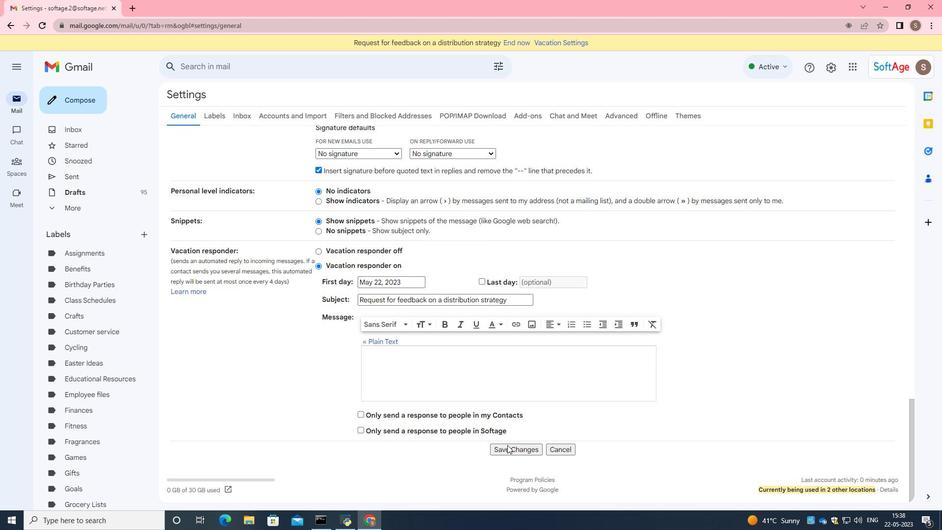 
Action: Mouse moved to (73, 104)
Screenshot: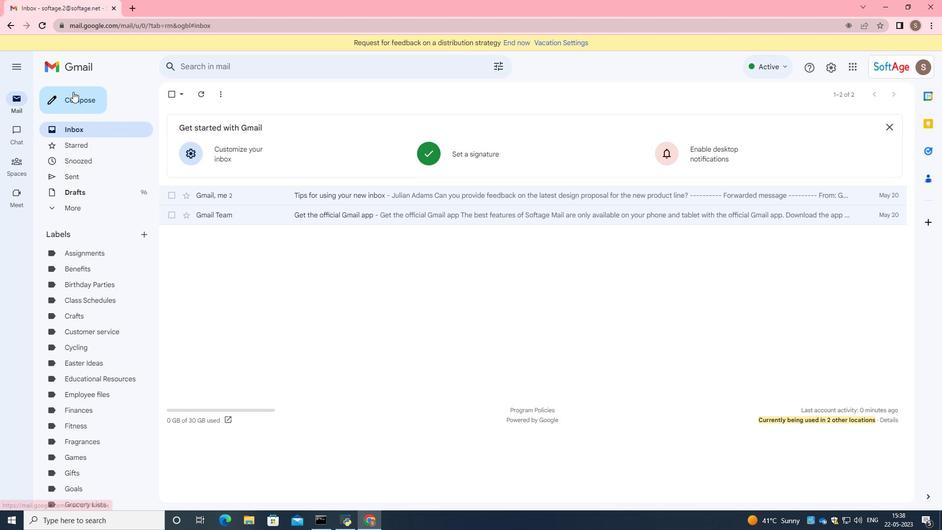 
Action: Mouse pressed left at (73, 104)
Screenshot: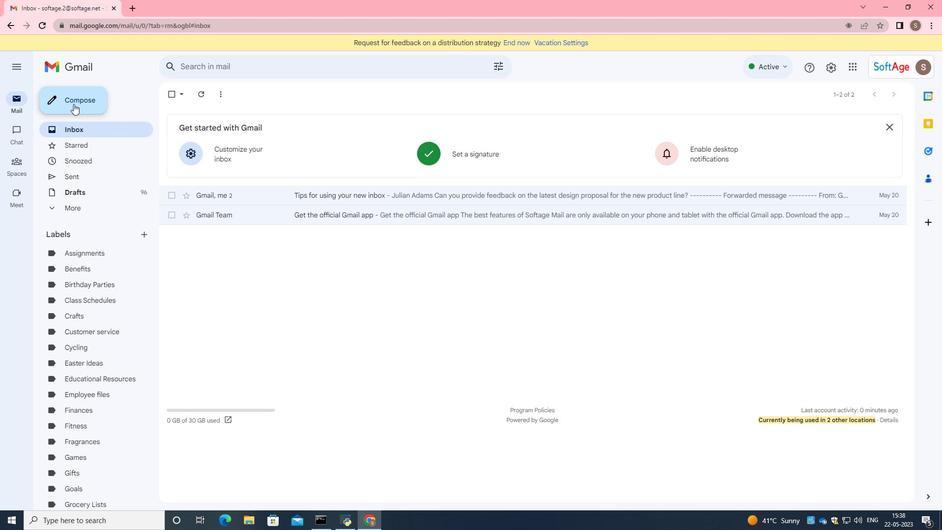 
Action: Mouse moved to (697, 245)
Screenshot: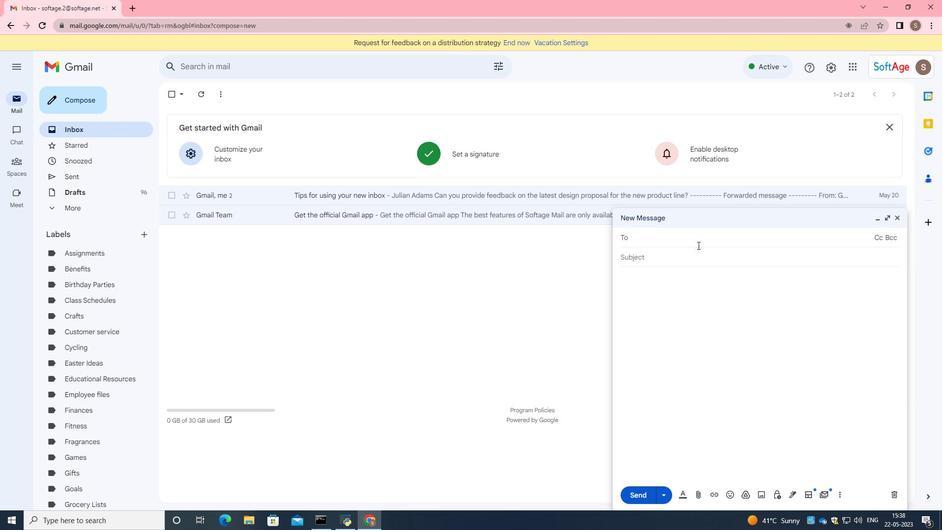 
Action: Key pressed softage.5<Key.shift><Key.shift><Key.shift><Key.shift><Key.shift><Key.shift><Key.shift><Key.shift><Key.shift><Key.shift><Key.shift><Key.shift><Key.shift><Key.shift><Key.shift><Key.shift><Key.shift><Key.shift><Key.shift><Key.shift><Key.shift><Key.shift><Key.shift><Key.shift><Key.shift><Key.shift><Key.shift><Key.shift><Key.shift><Key.shift><Key.shift><Key.shift><Key.shift><Key.shift><Key.shift><Key.shift><Key.shift><Key.shift><Key.shift>@softagee<Key.backspace>.net
Screenshot: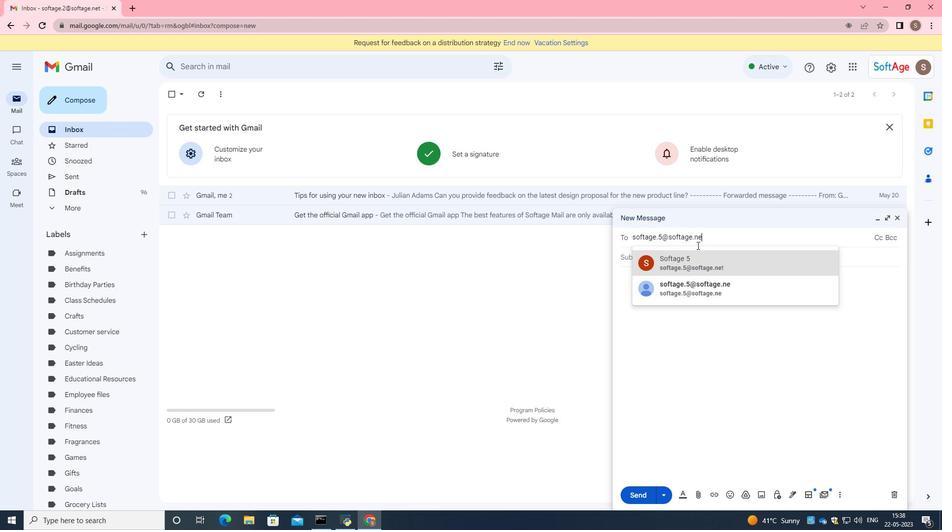 
Action: Mouse moved to (696, 254)
Screenshot: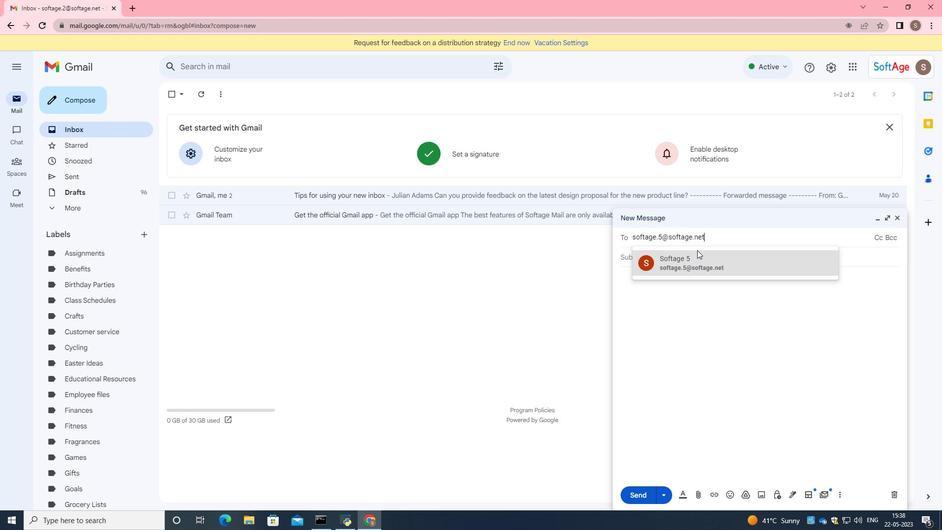 
Action: Mouse pressed left at (696, 254)
Screenshot: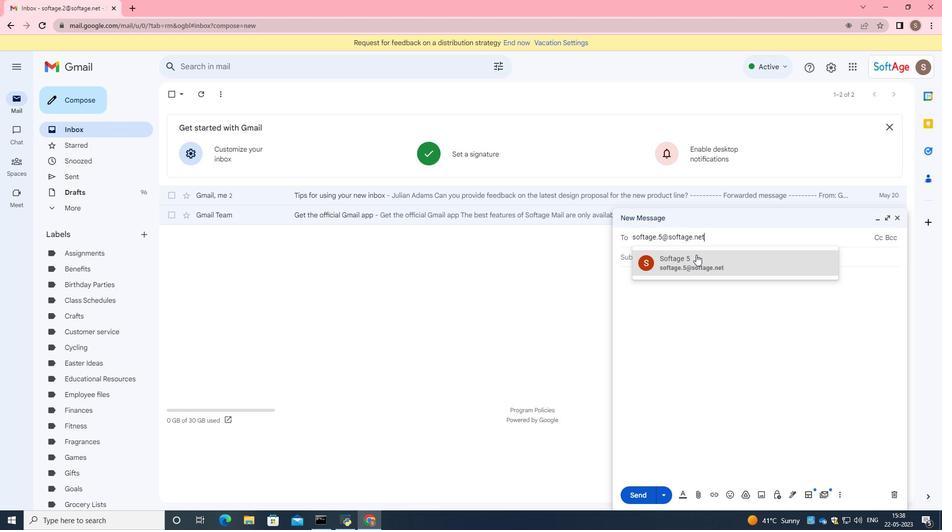 
Action: Mouse moved to (838, 496)
Screenshot: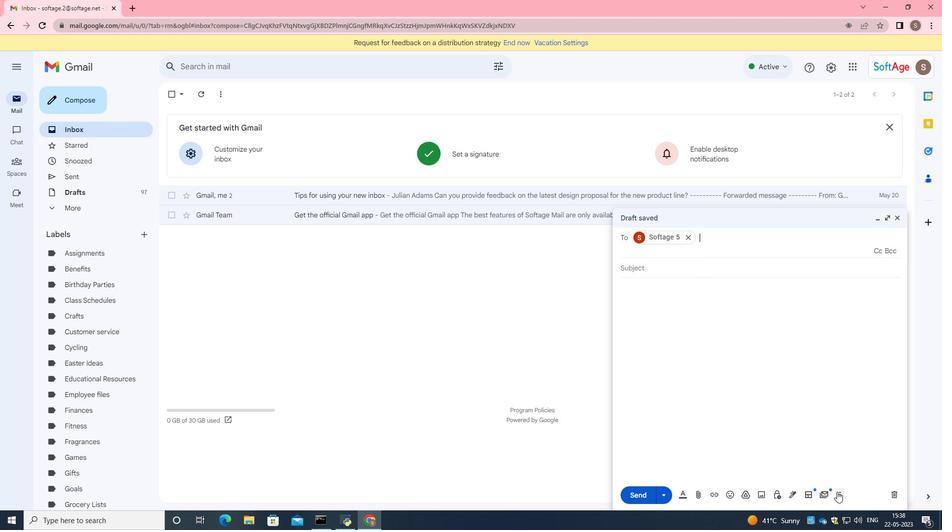 
Action: Mouse pressed left at (838, 496)
Screenshot: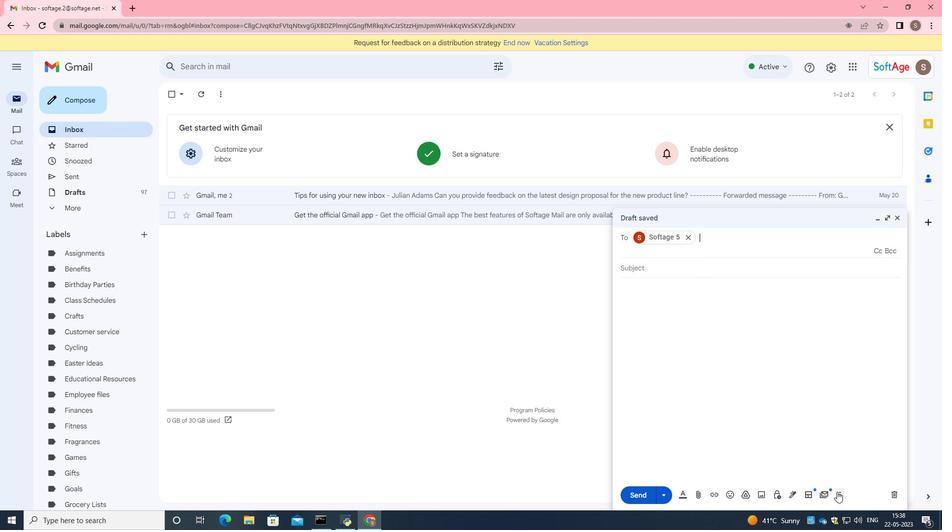 
Action: Mouse moved to (575, 208)
Screenshot: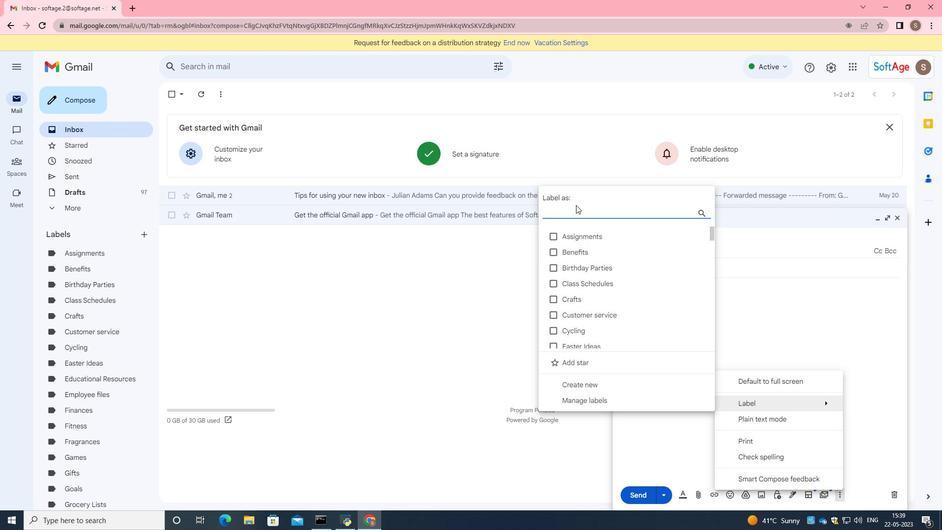 
Action: Key pressed <Key.caps_lock>G<Key.caps_lock>rades
Screenshot: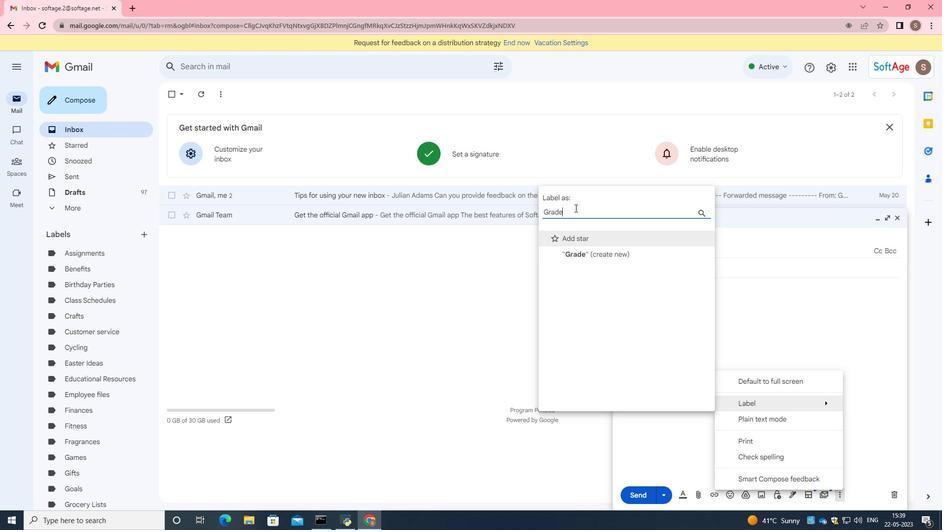 
Action: Mouse moved to (575, 258)
Screenshot: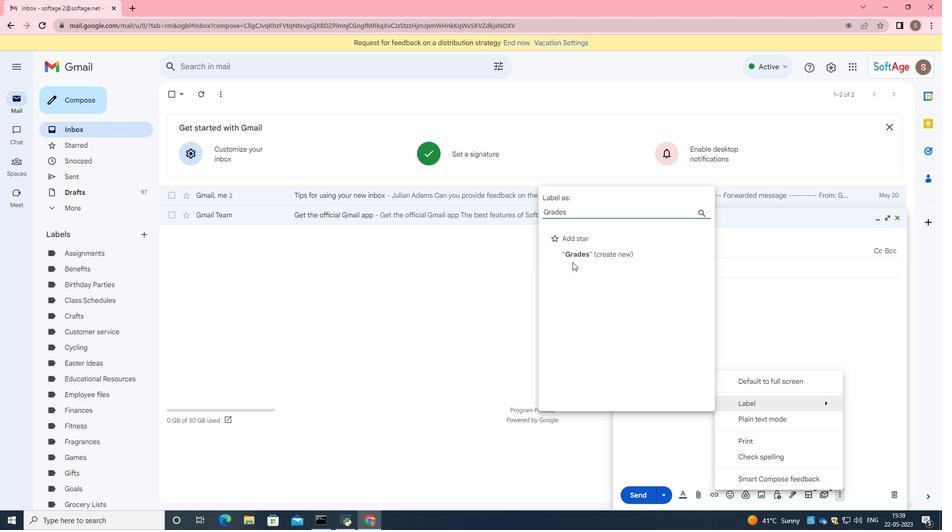 
Action: Mouse pressed left at (575, 258)
Screenshot: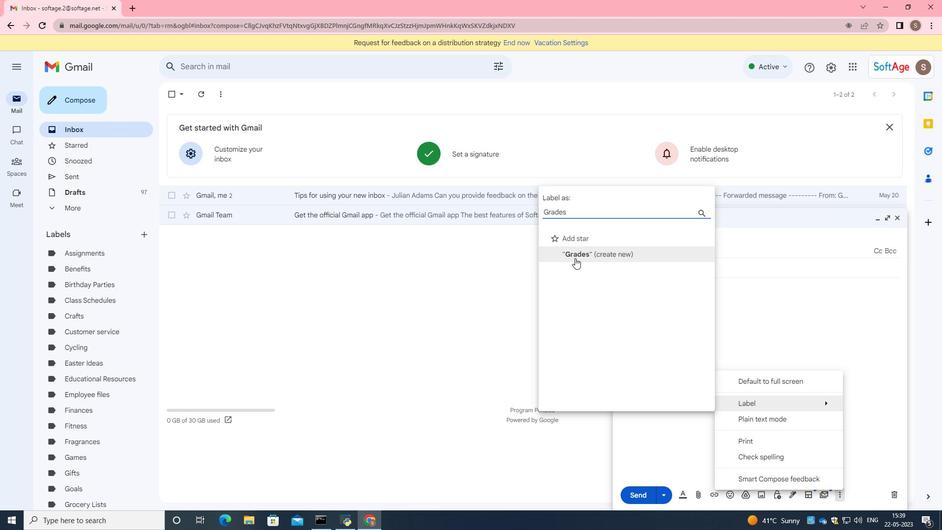 
Action: Mouse moved to (571, 308)
Screenshot: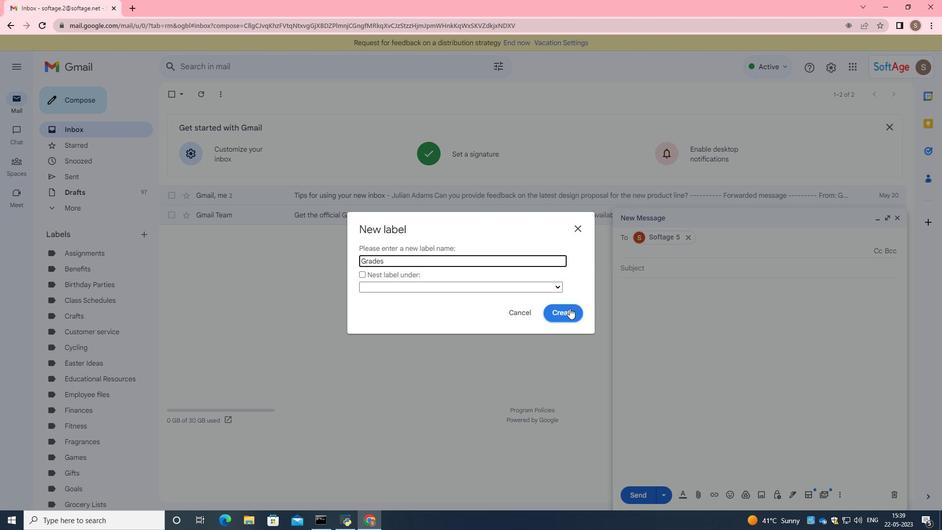 
Action: Mouse pressed left at (571, 308)
Screenshot: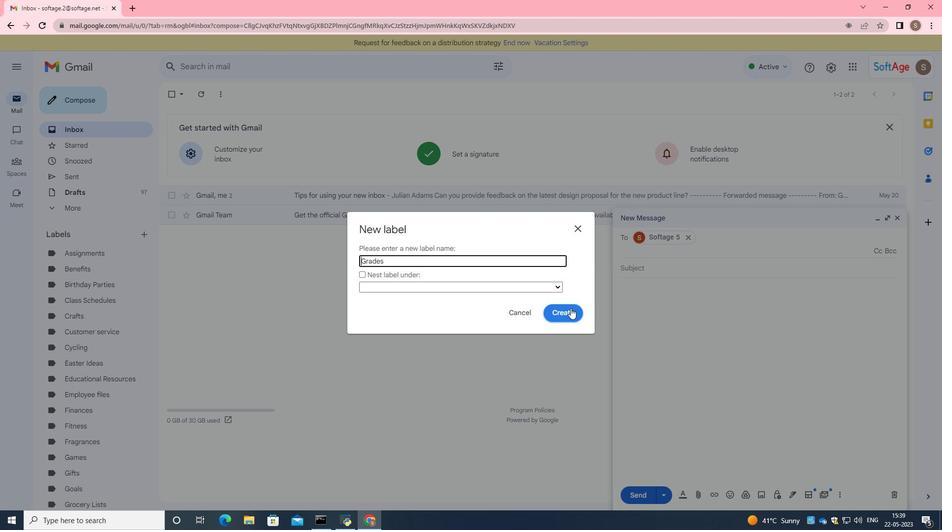 
Action: Mouse moved to (682, 320)
Screenshot: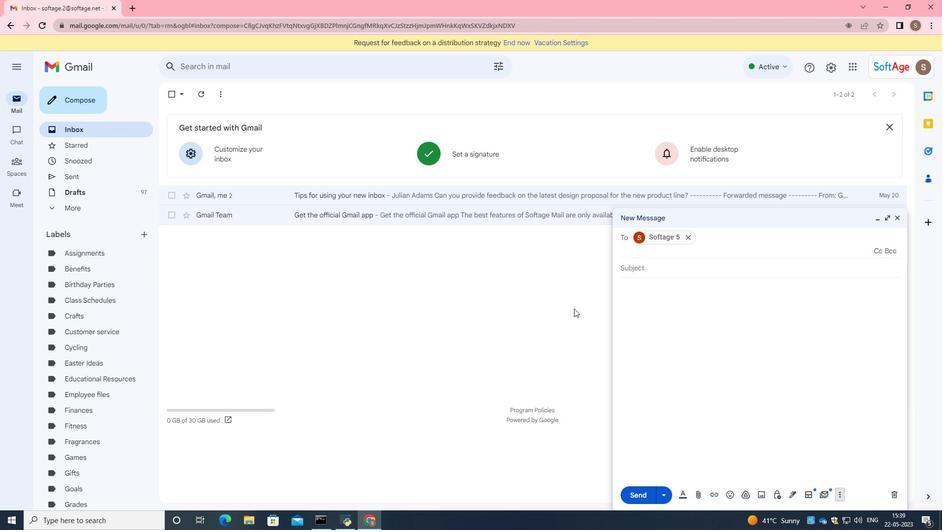 
Action: Mouse scrolled (682, 319) with delta (0, 0)
Screenshot: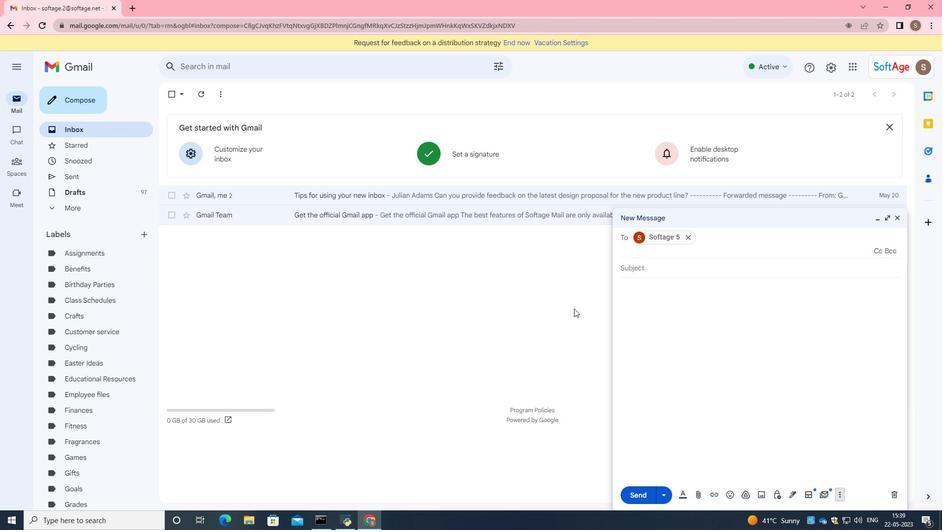 
Action: Mouse moved to (796, 491)
Screenshot: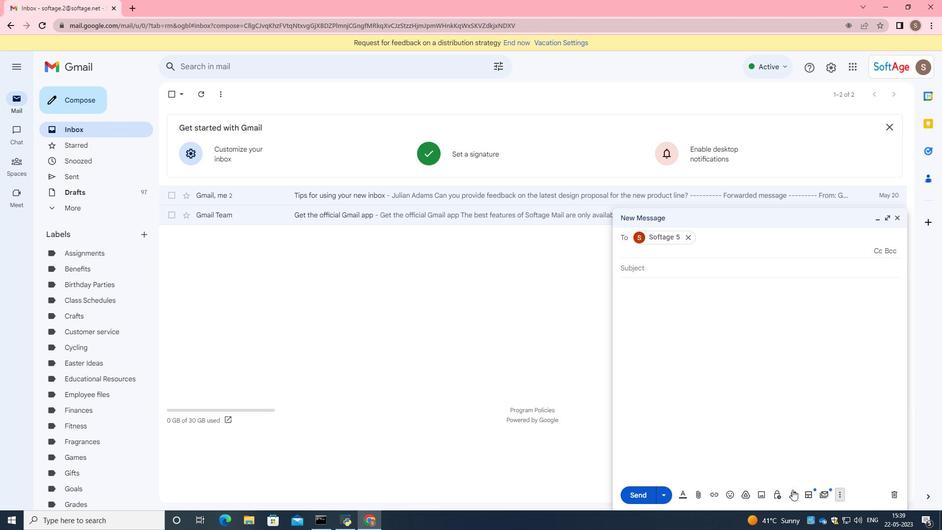 
Action: Mouse pressed left at (796, 491)
Screenshot: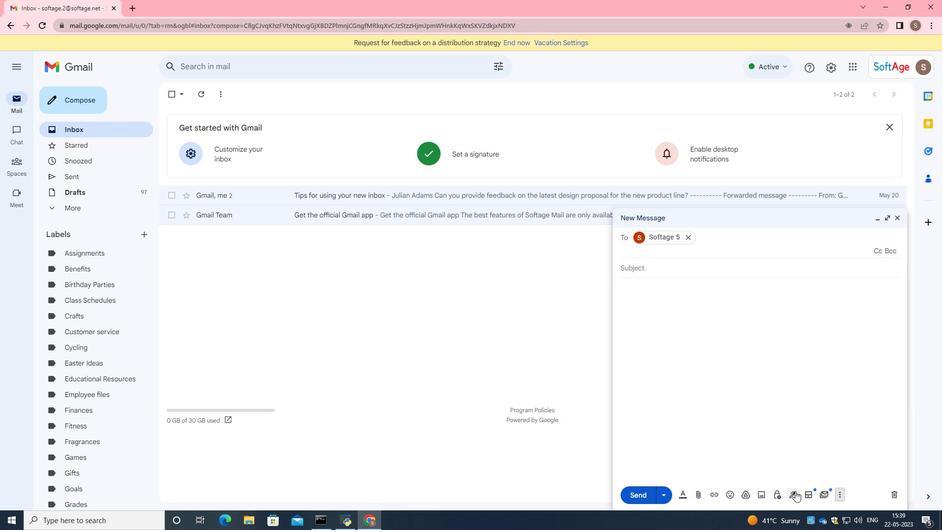 
Action: Mouse moved to (812, 475)
Screenshot: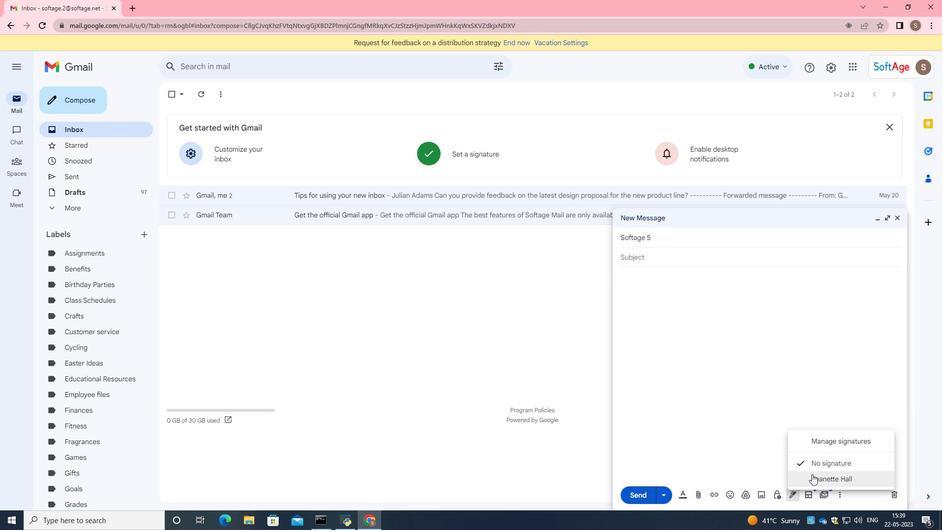 
Action: Mouse pressed left at (812, 475)
Screenshot: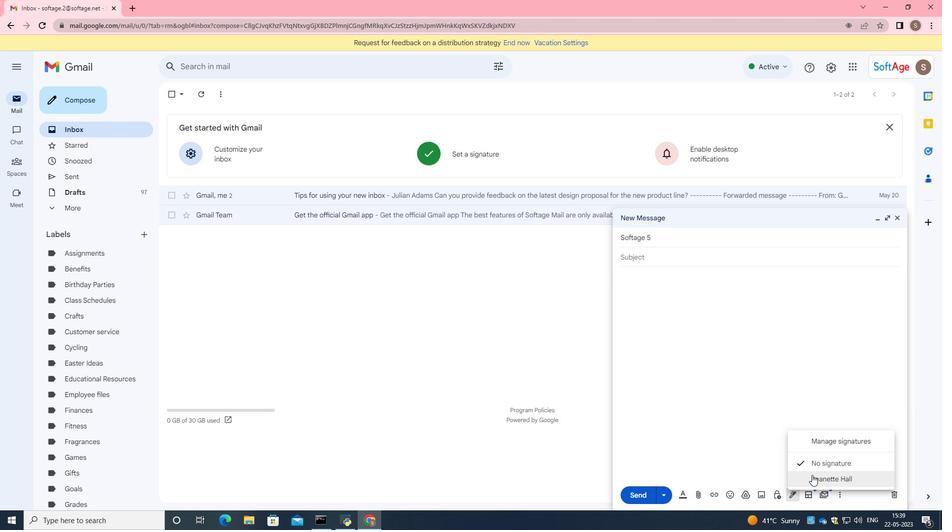 
Action: Mouse moved to (759, 404)
Screenshot: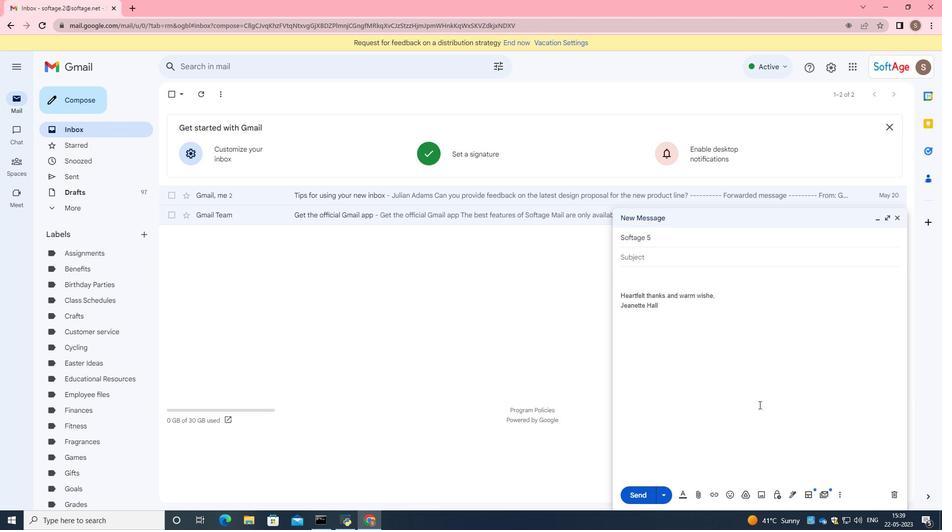 
Action: Mouse scrolled (759, 405) with delta (0, 0)
Screenshot: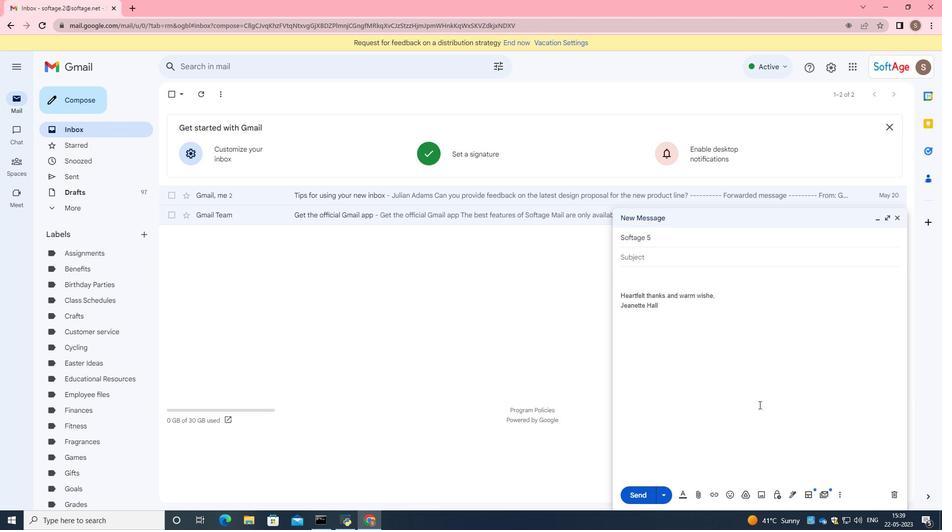 
Action: Mouse moved to (659, 498)
Screenshot: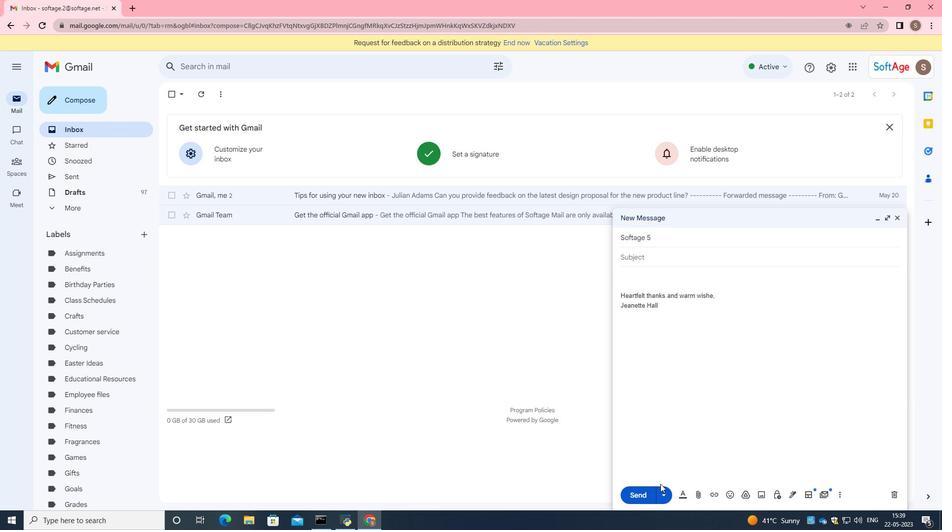 
